 Task: Filter people with the keyword First name.
Action: Mouse moved to (454, 112)
Screenshot: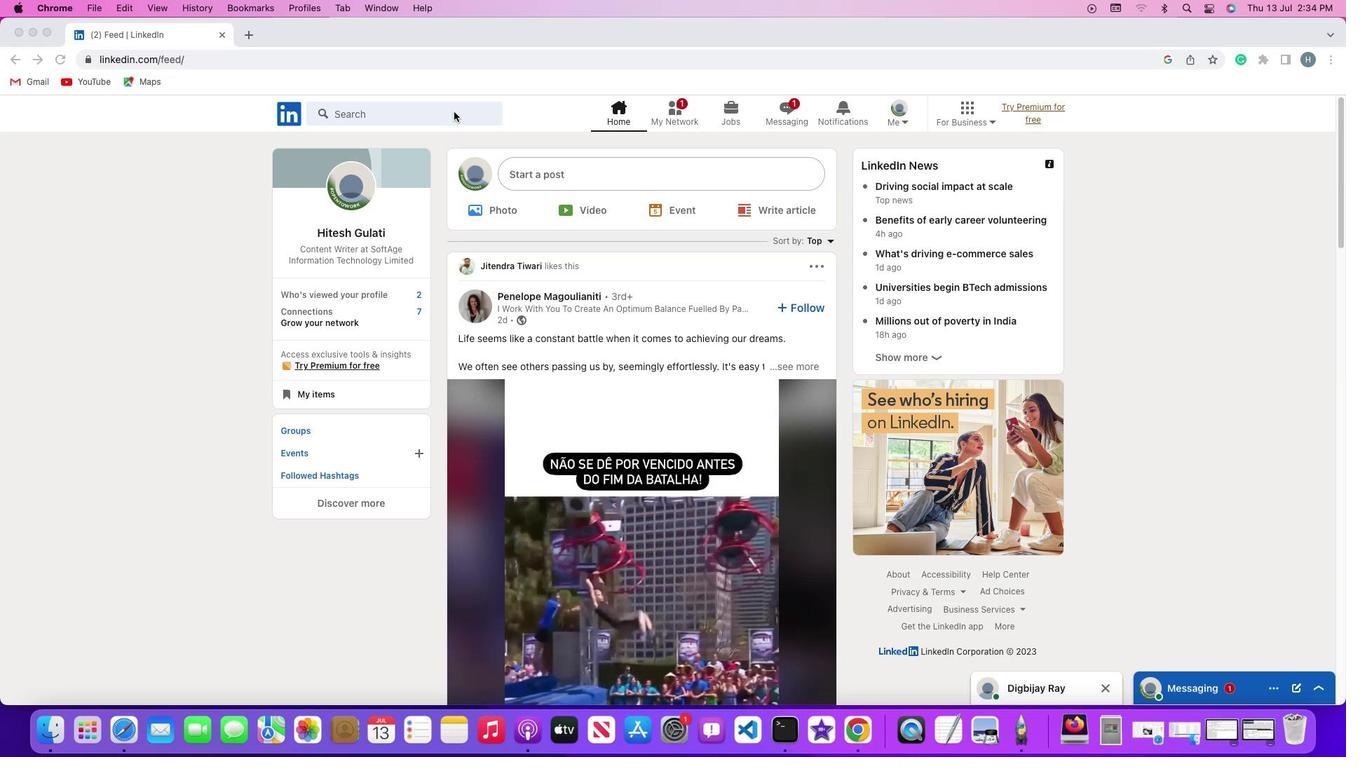 
Action: Mouse pressed left at (454, 112)
Screenshot: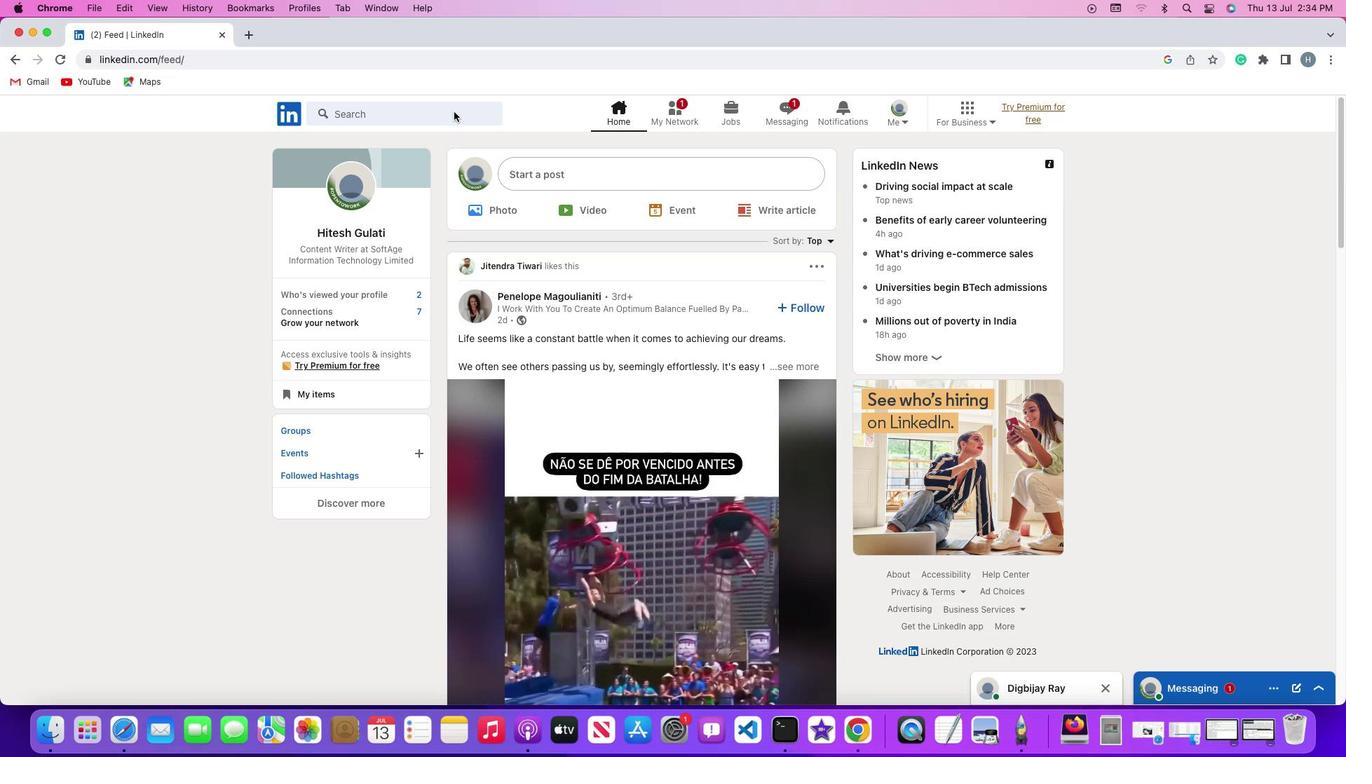 
Action: Mouse pressed left at (454, 112)
Screenshot: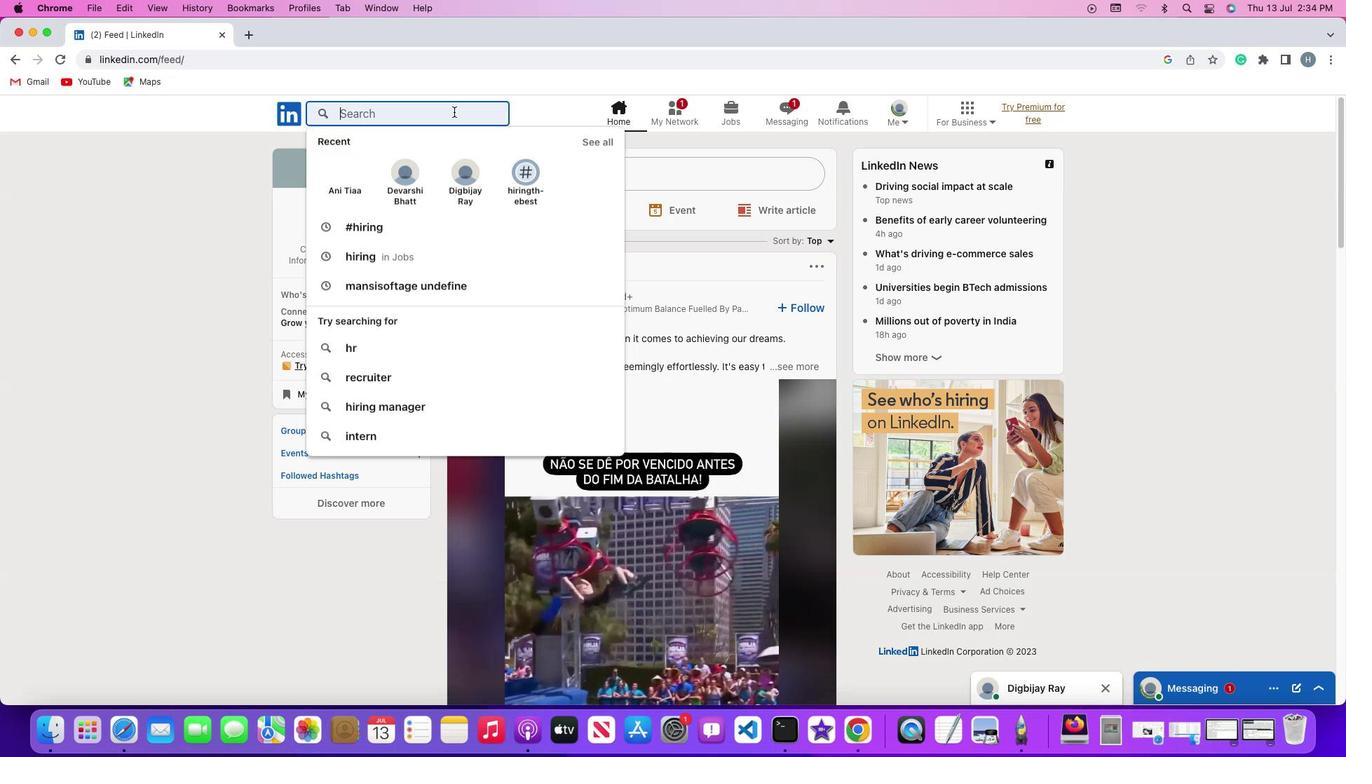 
Action: Key pressed Key.shift'#''h''i''r''i''n''g'Key.enter
Screenshot: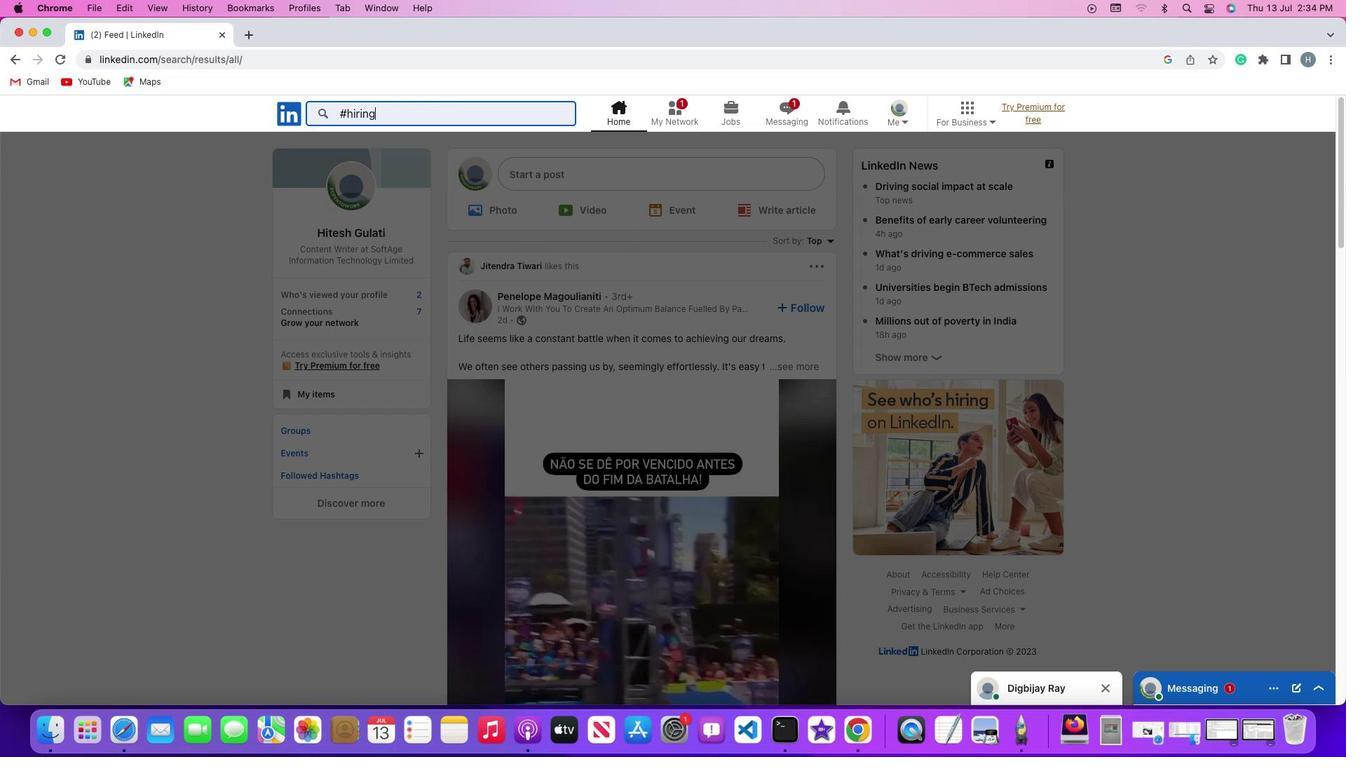 
Action: Mouse moved to (476, 150)
Screenshot: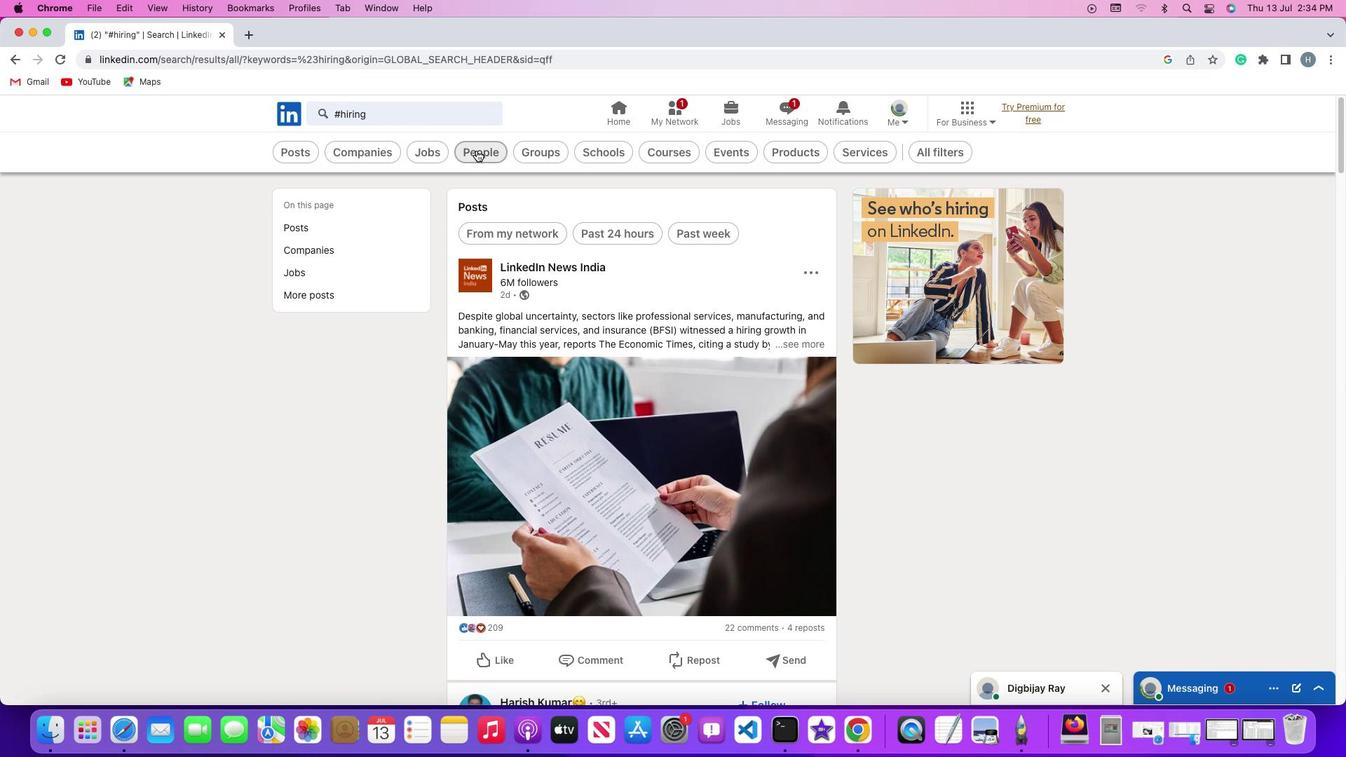 
Action: Mouse pressed left at (476, 150)
Screenshot: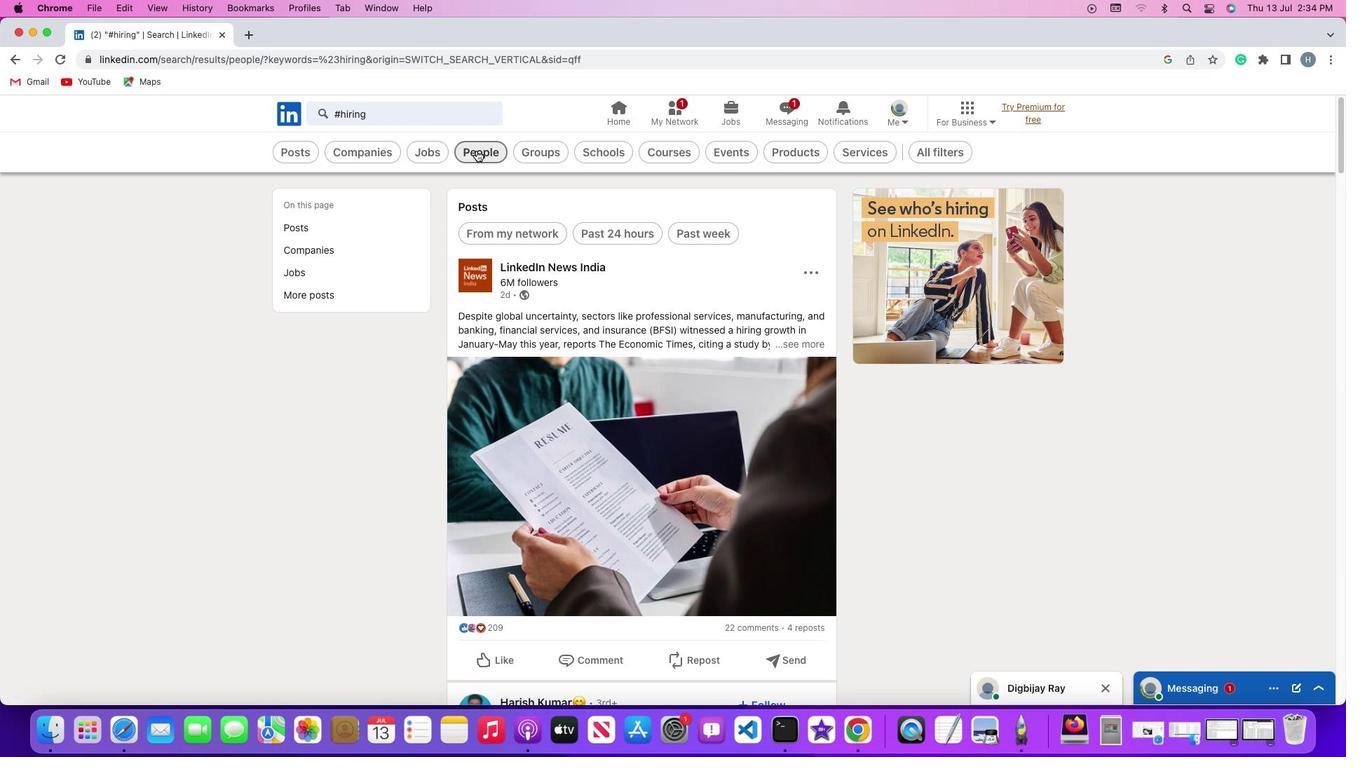 
Action: Mouse moved to (728, 148)
Screenshot: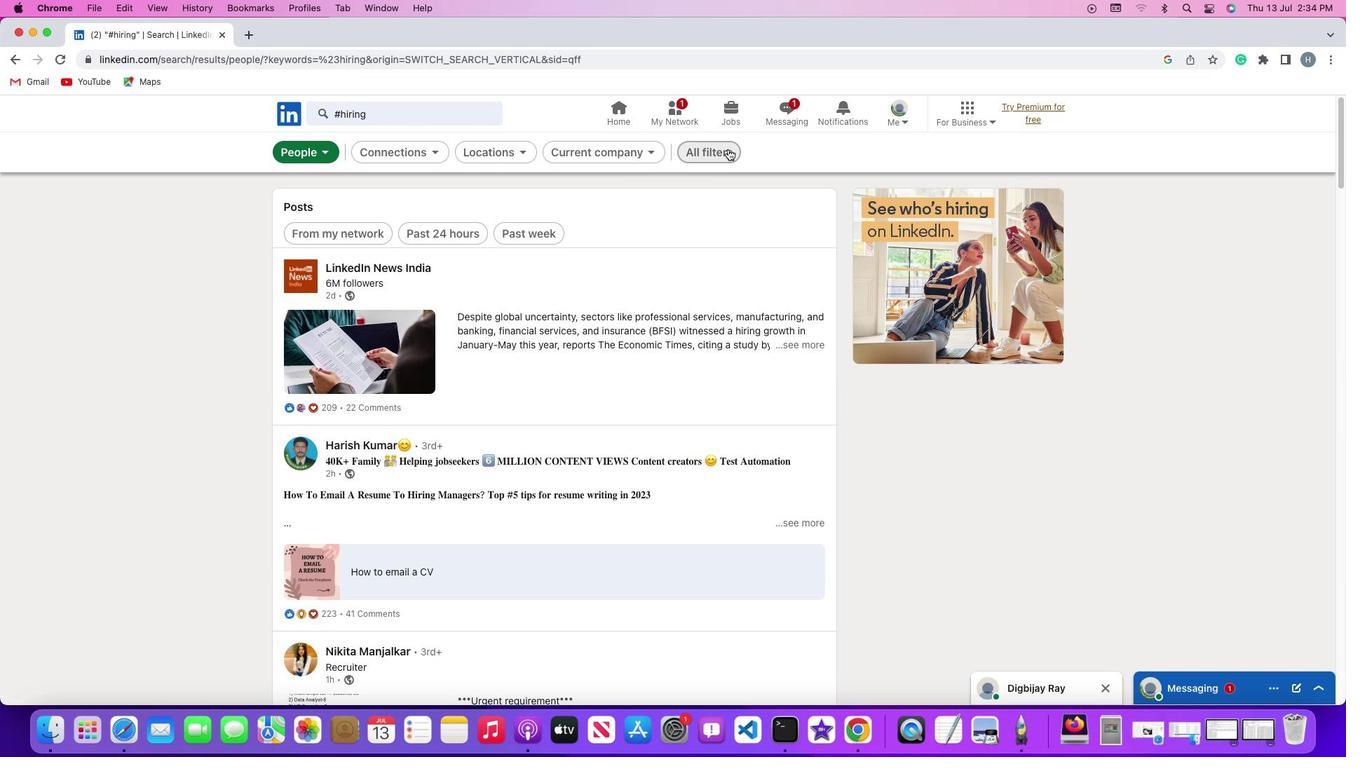 
Action: Mouse pressed left at (728, 148)
Screenshot: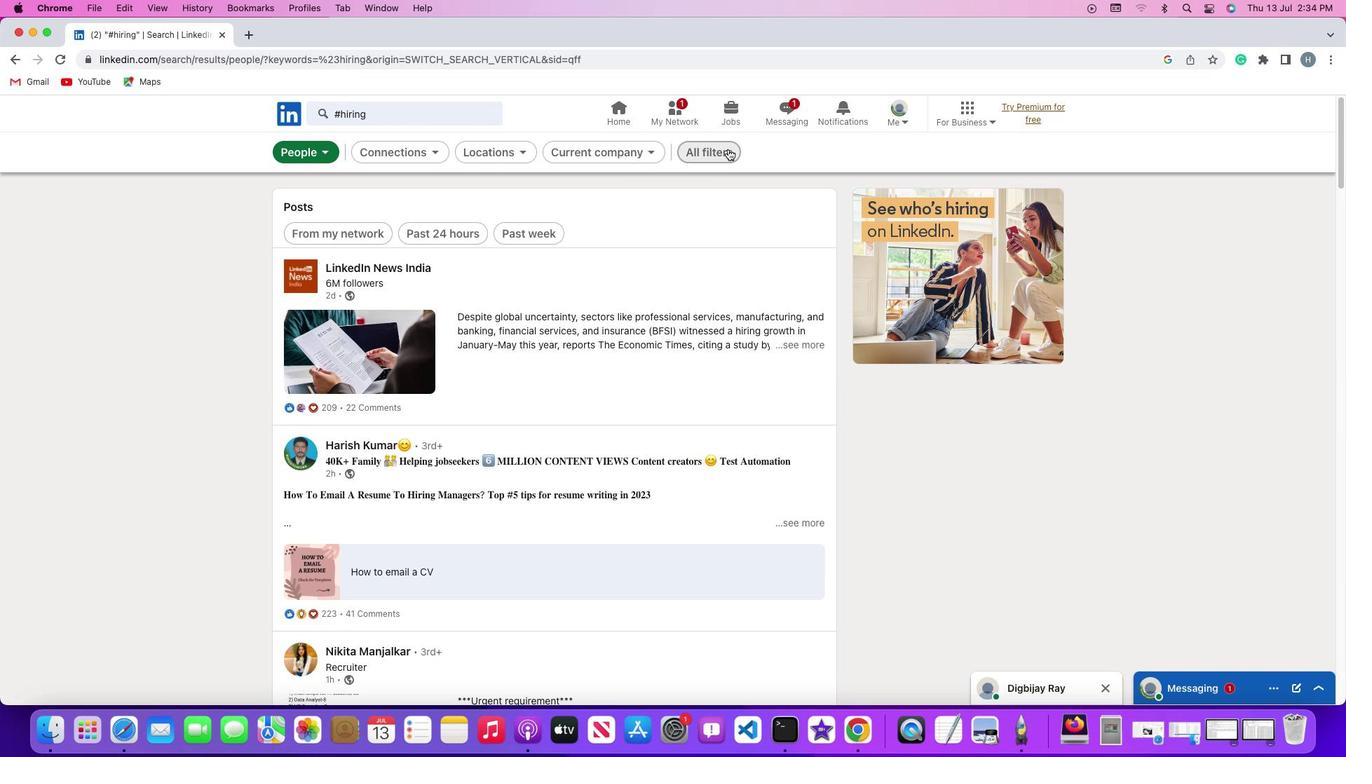 
Action: Mouse moved to (1112, 474)
Screenshot: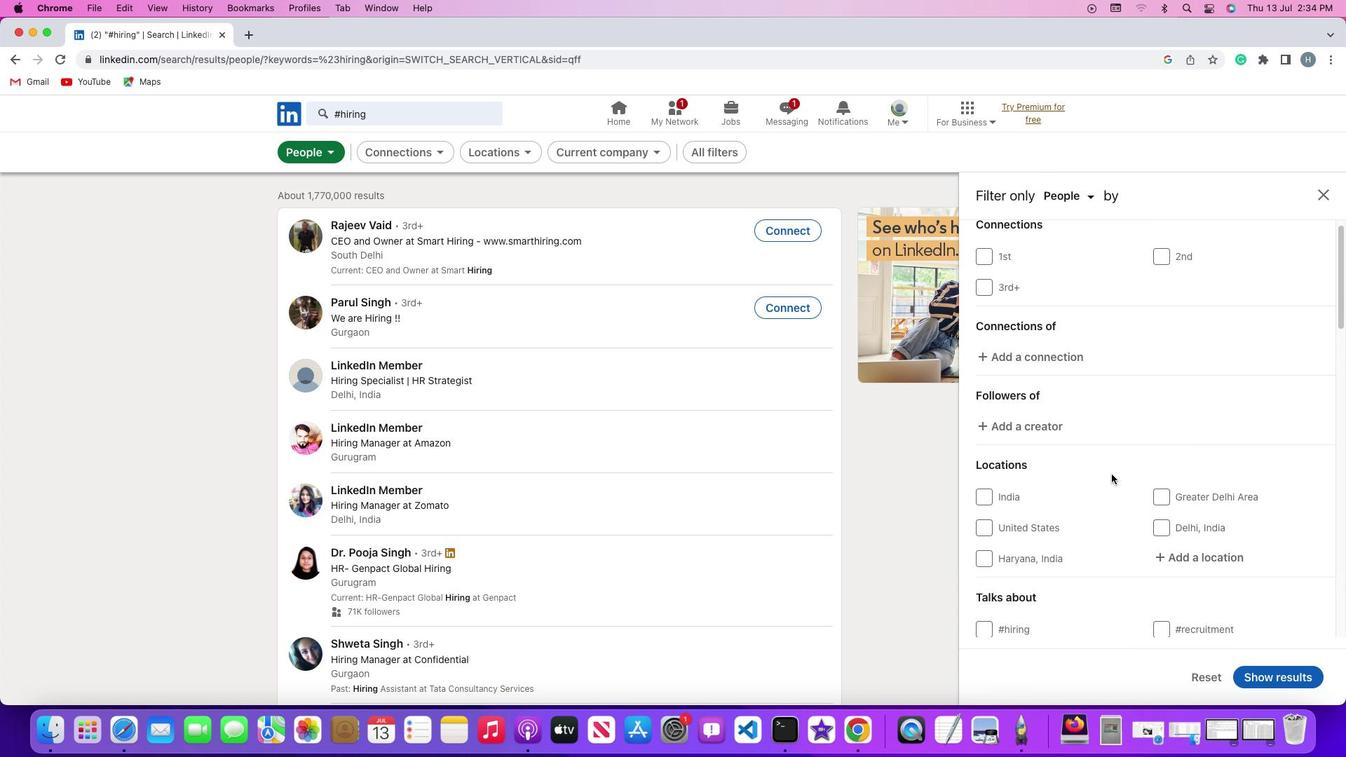 
Action: Mouse scrolled (1112, 474) with delta (0, 0)
Screenshot: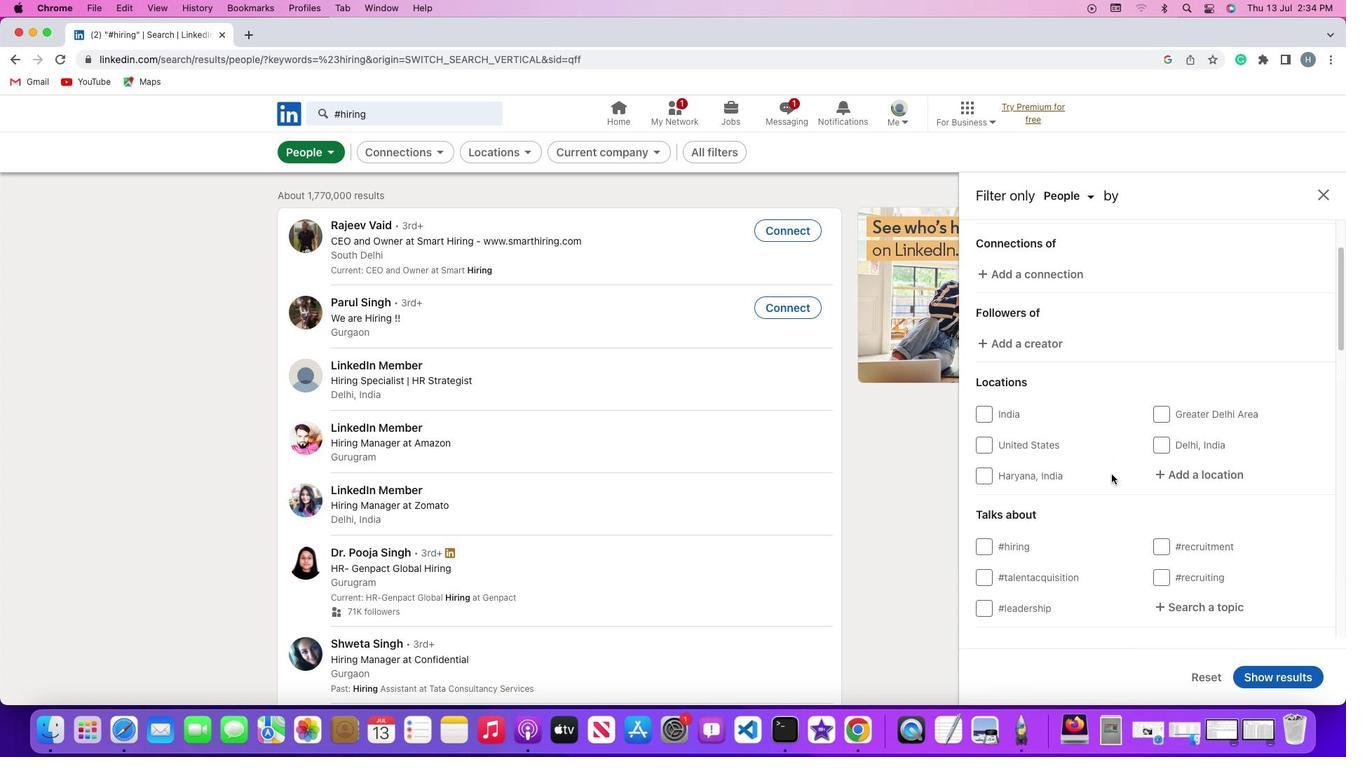 
Action: Mouse scrolled (1112, 474) with delta (0, 0)
Screenshot: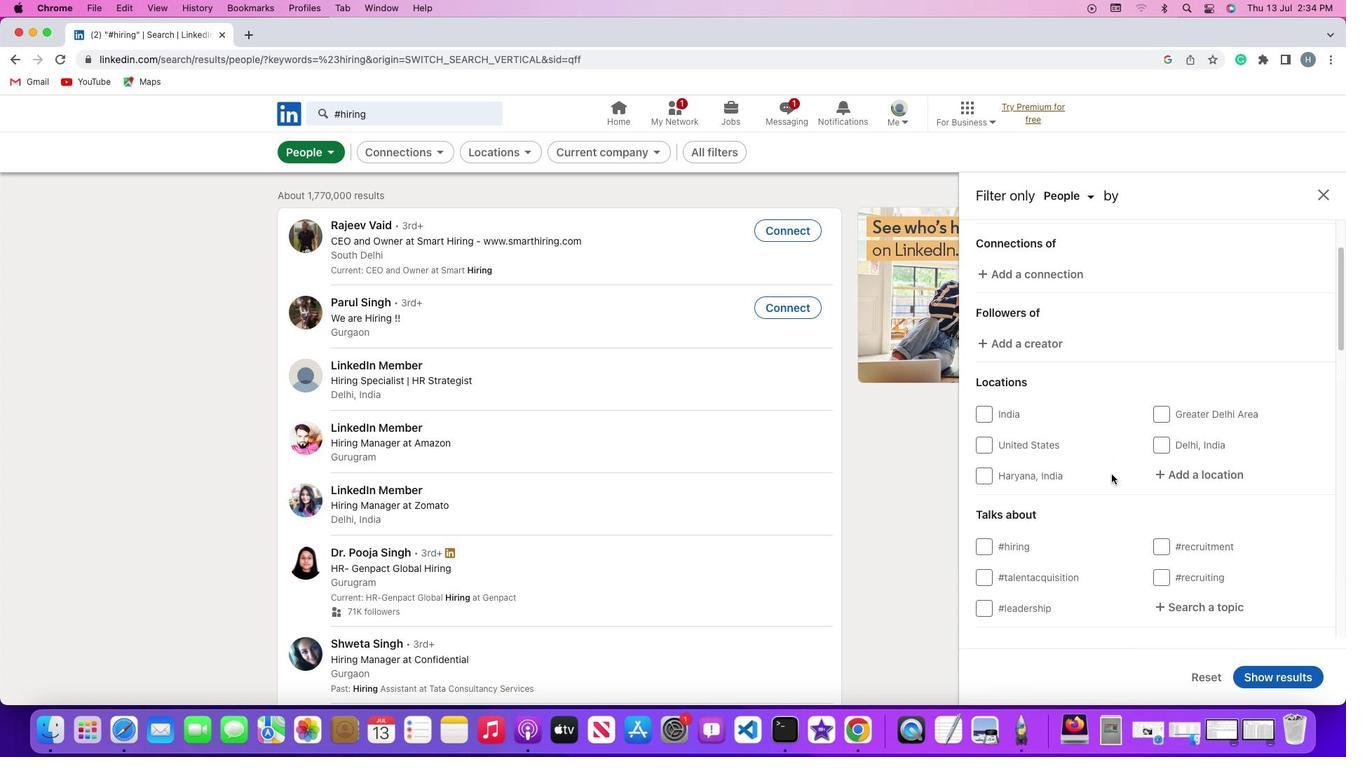 
Action: Mouse scrolled (1112, 474) with delta (0, -2)
Screenshot: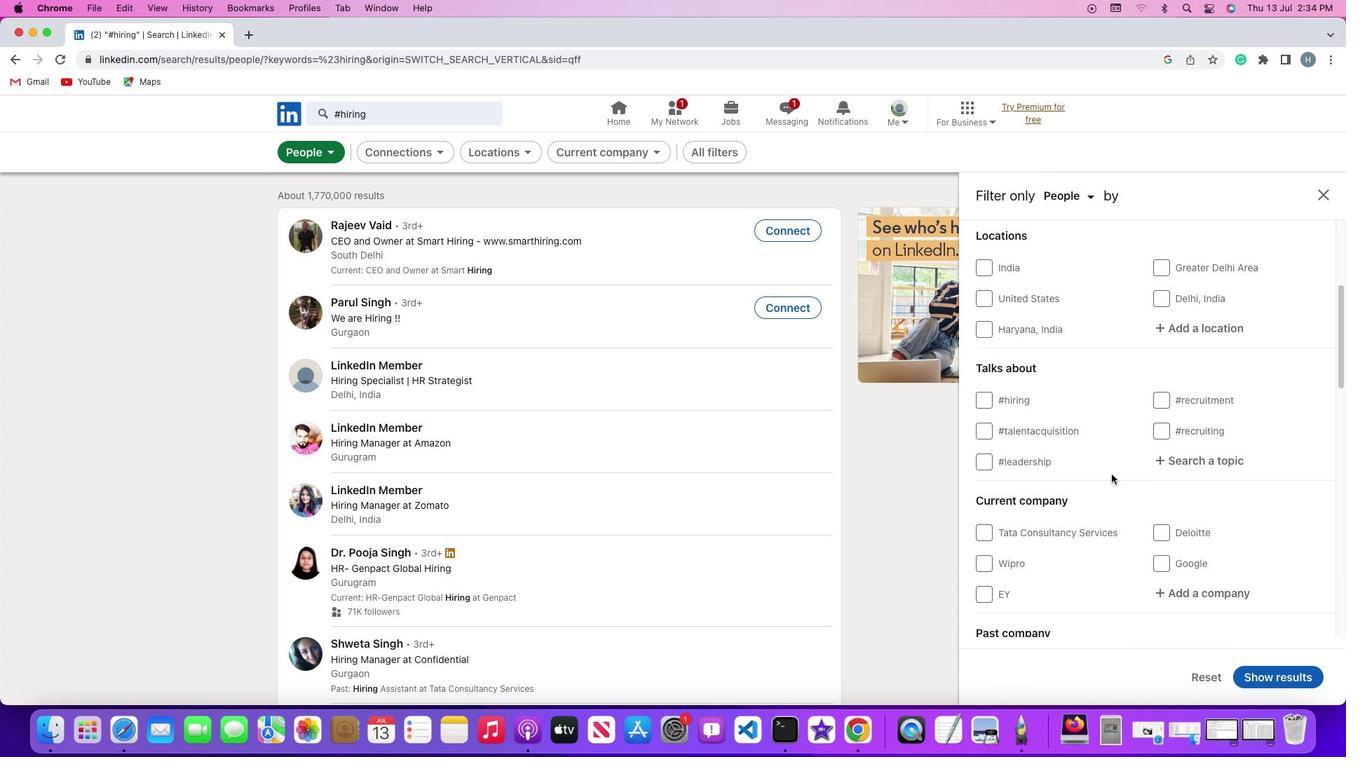
Action: Mouse scrolled (1112, 474) with delta (0, -3)
Screenshot: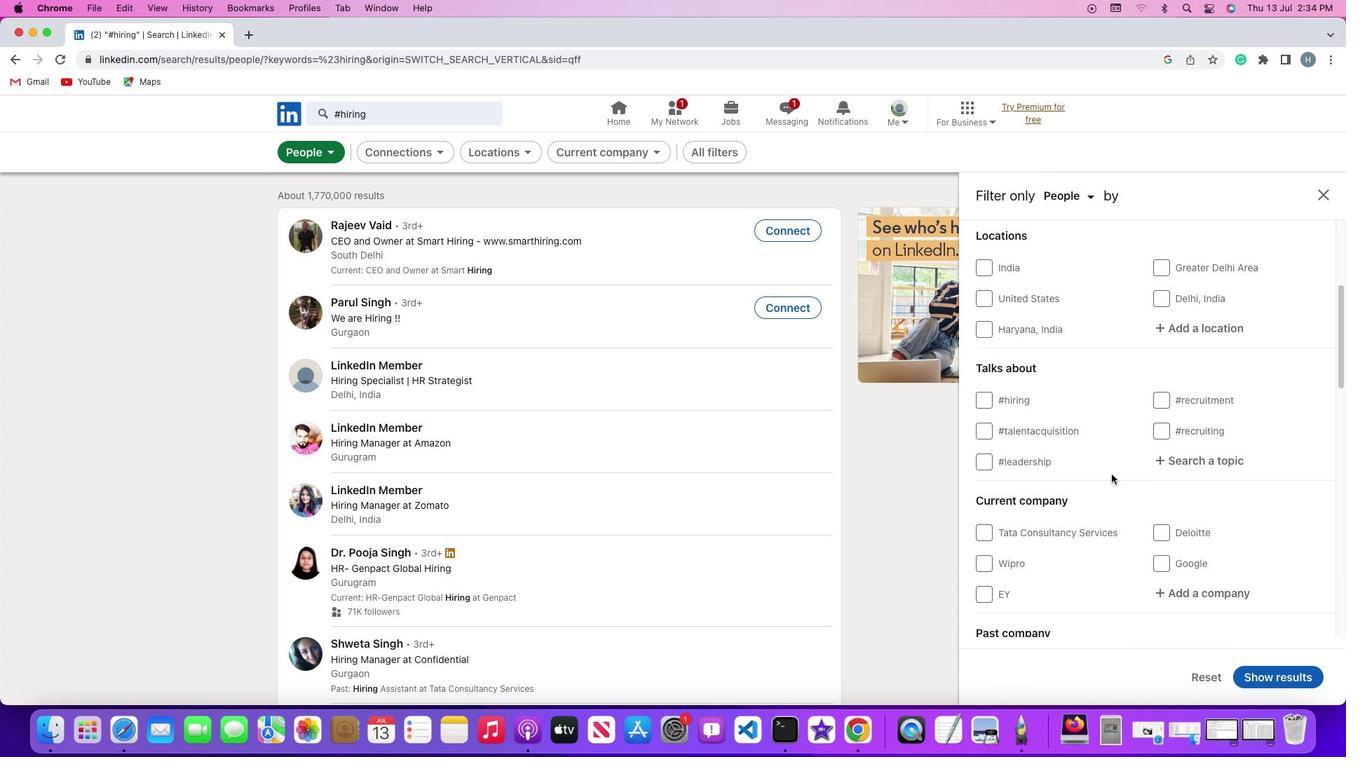 
Action: Mouse scrolled (1112, 474) with delta (0, -3)
Screenshot: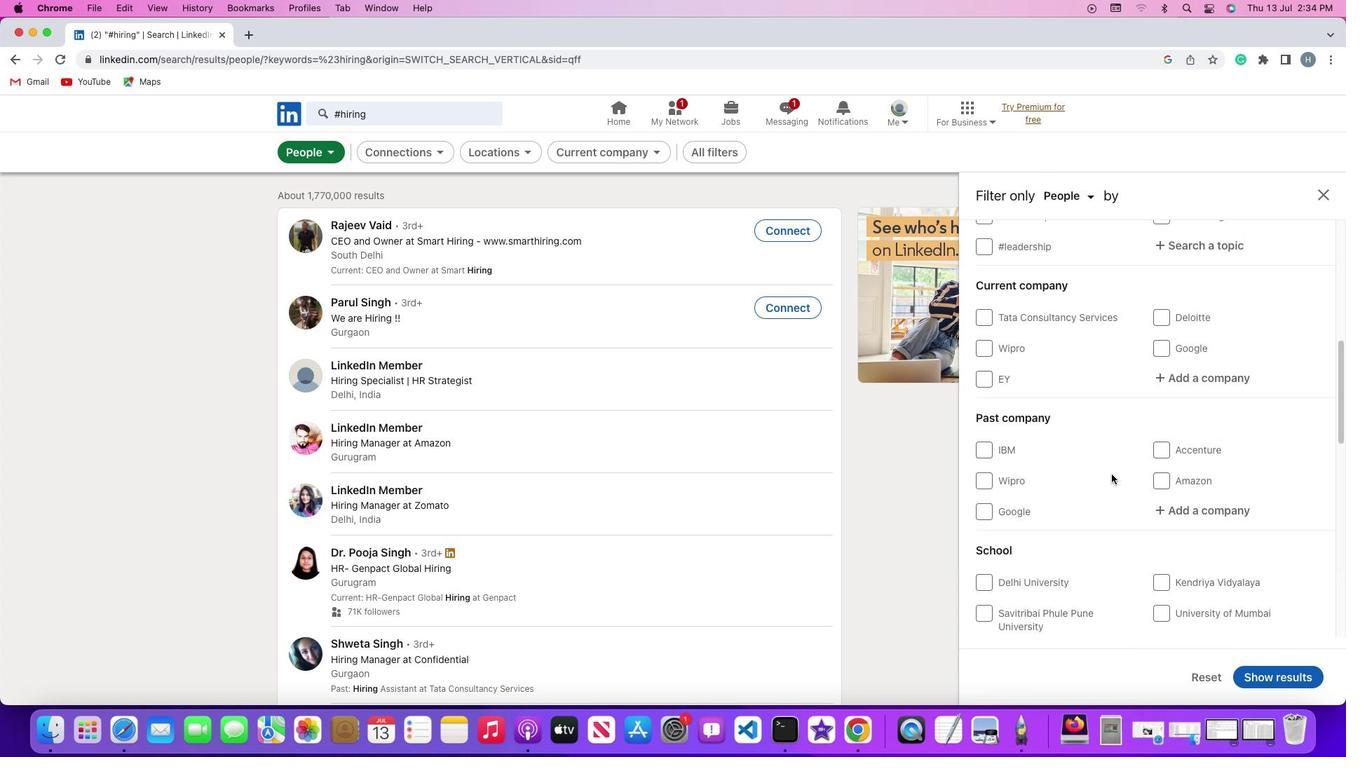 
Action: Mouse scrolled (1112, 474) with delta (0, 0)
Screenshot: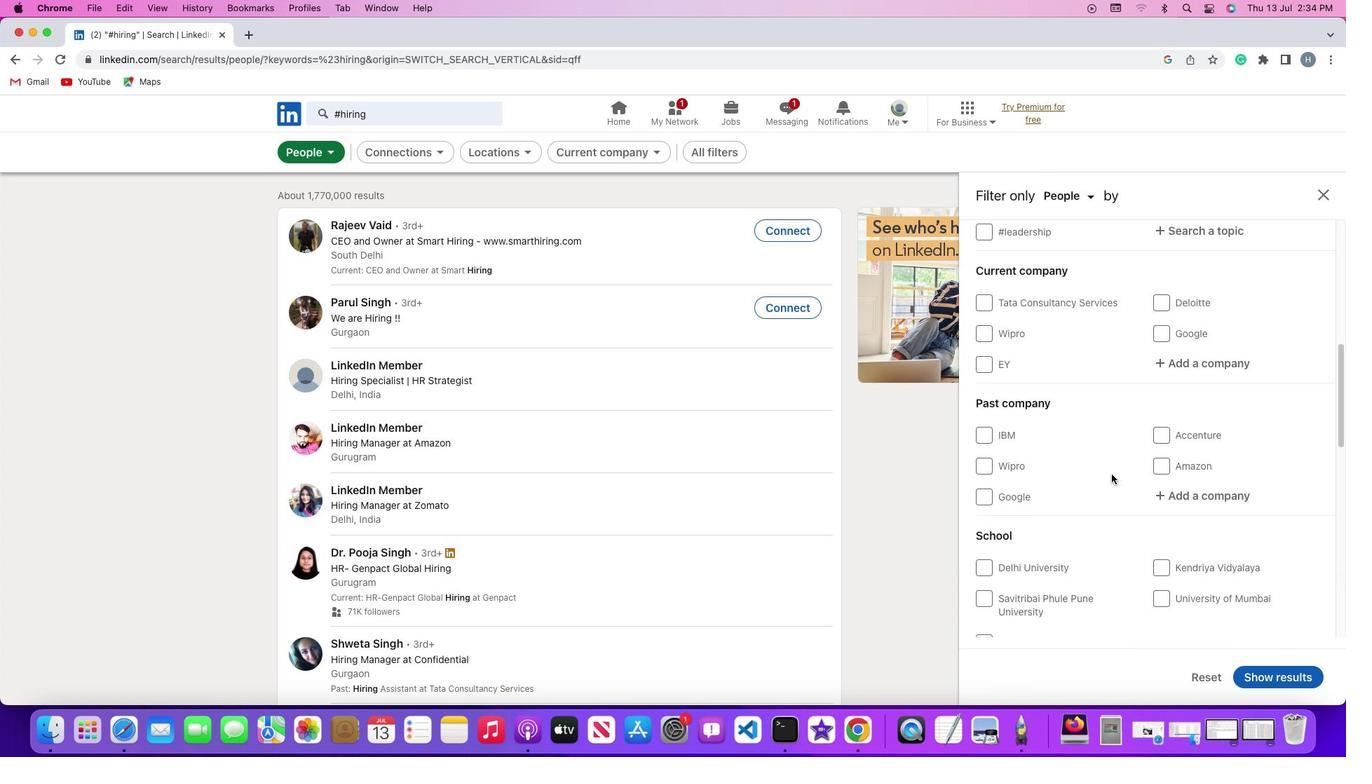 
Action: Mouse scrolled (1112, 474) with delta (0, 0)
Screenshot: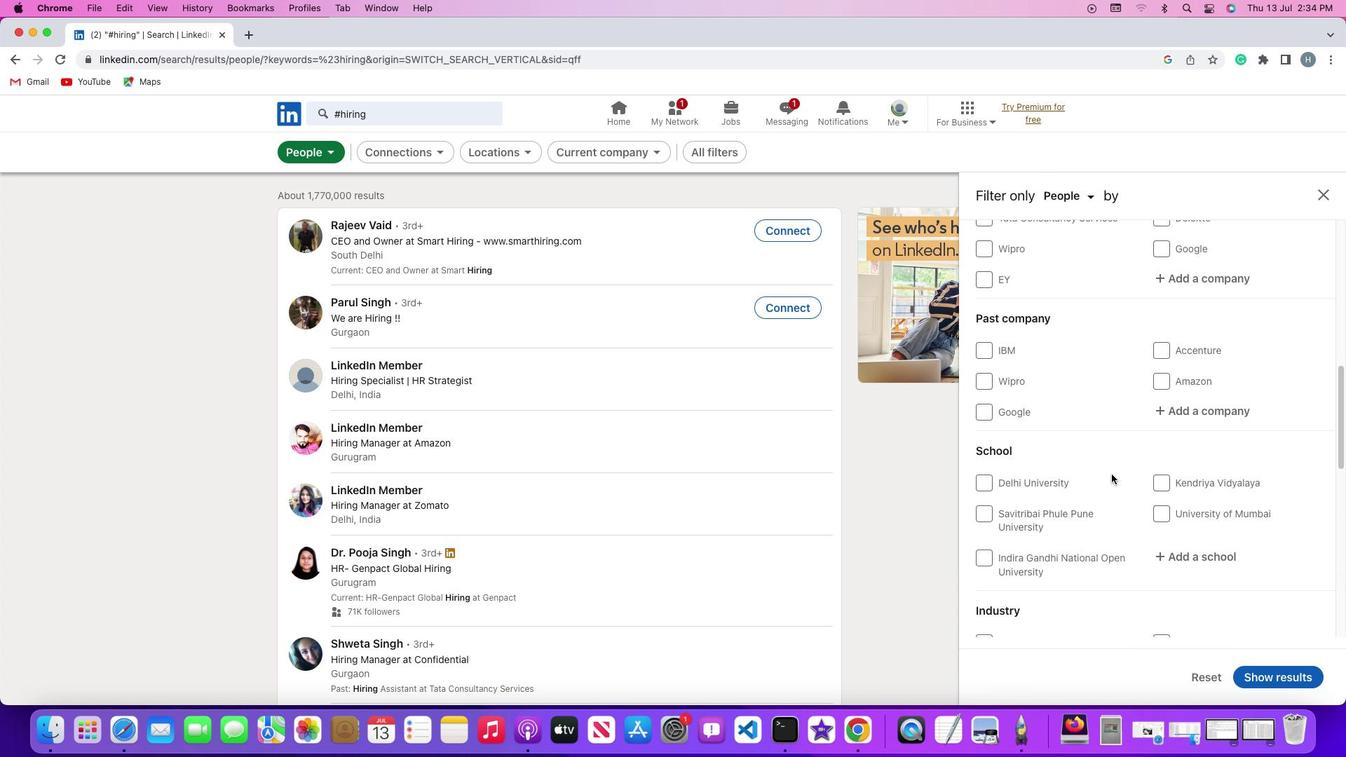 
Action: Mouse scrolled (1112, 474) with delta (0, -2)
Screenshot: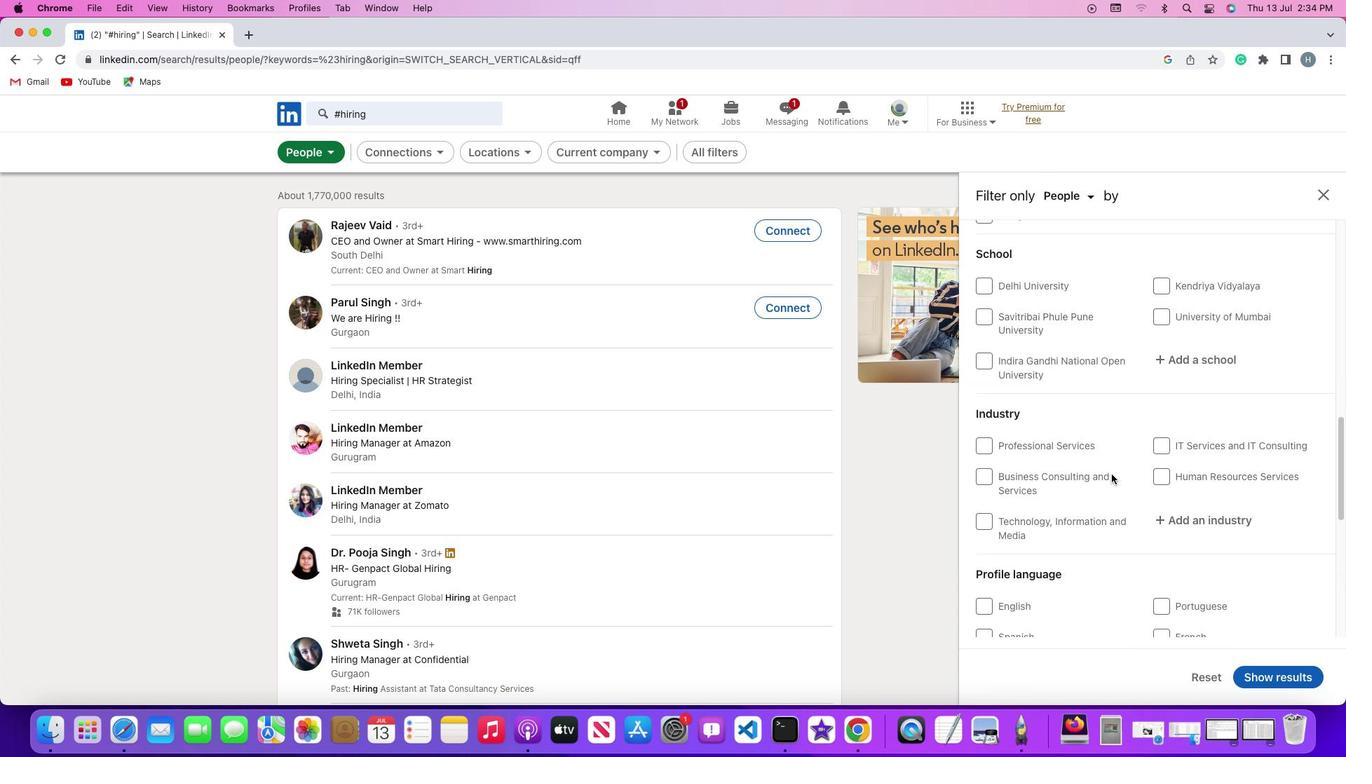 
Action: Mouse scrolled (1112, 474) with delta (0, -3)
Screenshot: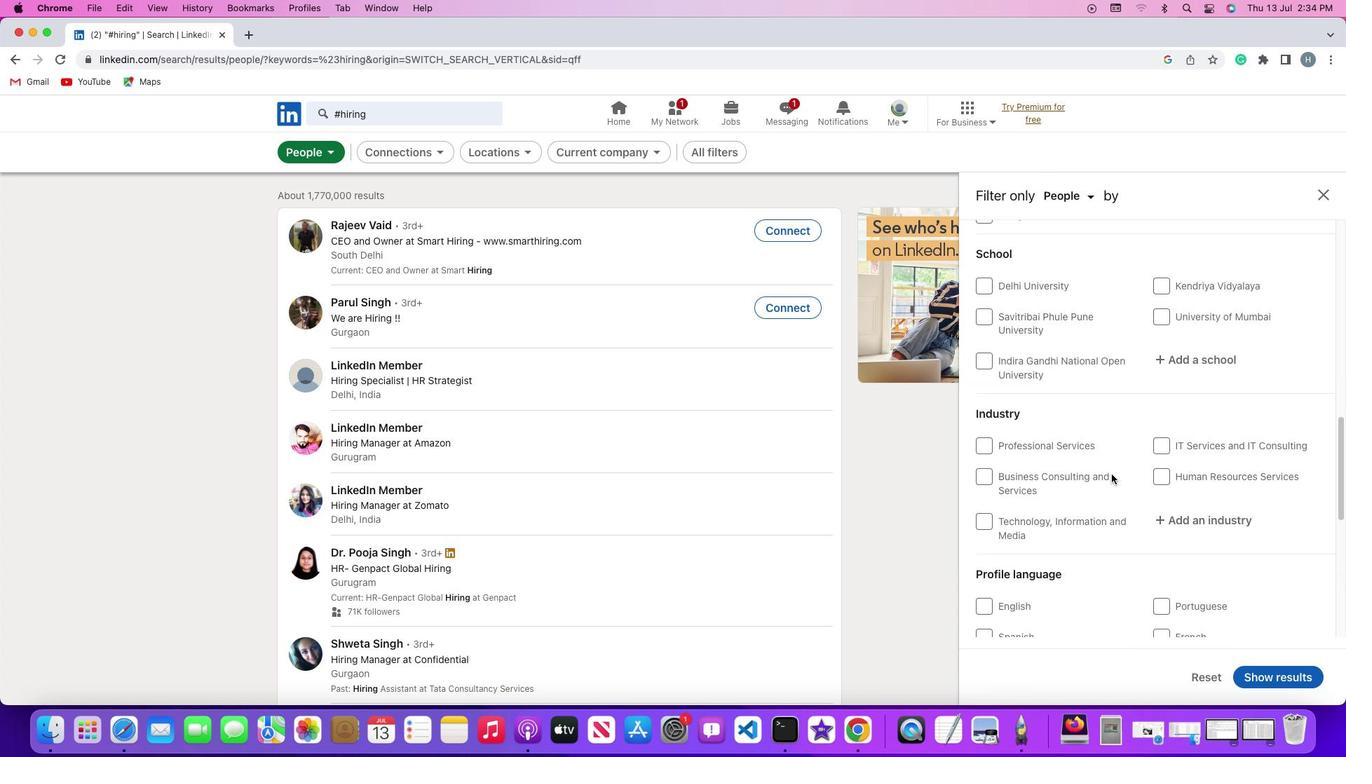 
Action: Mouse scrolled (1112, 474) with delta (0, -4)
Screenshot: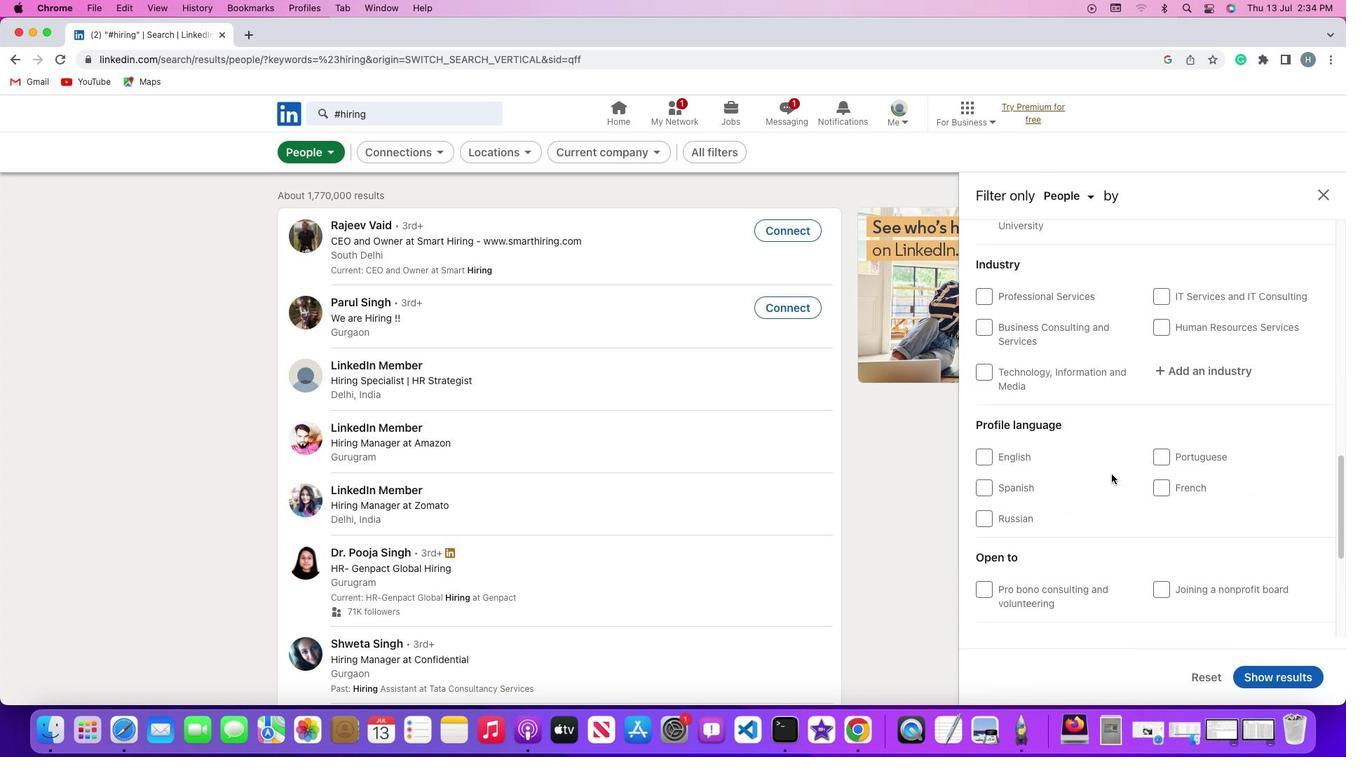 
Action: Mouse scrolled (1112, 474) with delta (0, 0)
Screenshot: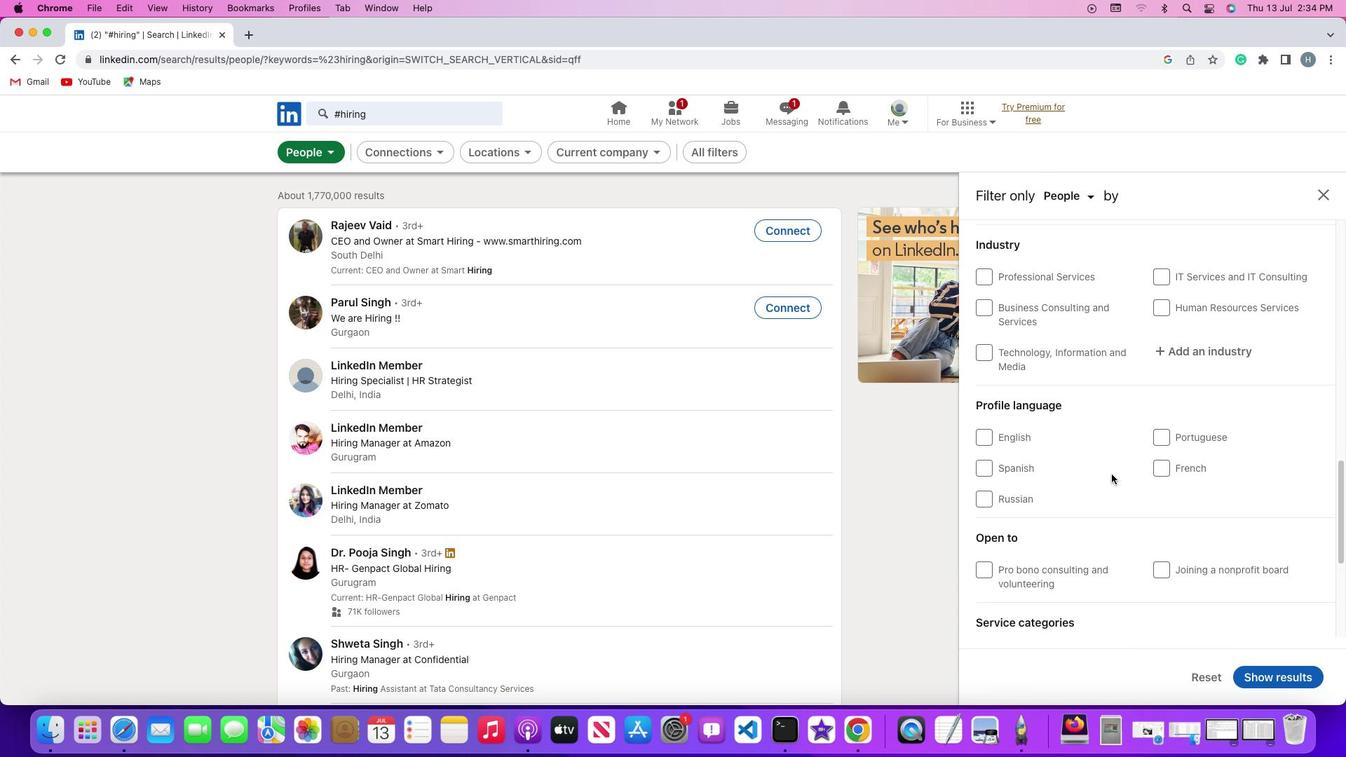 
Action: Mouse scrolled (1112, 474) with delta (0, 0)
Screenshot: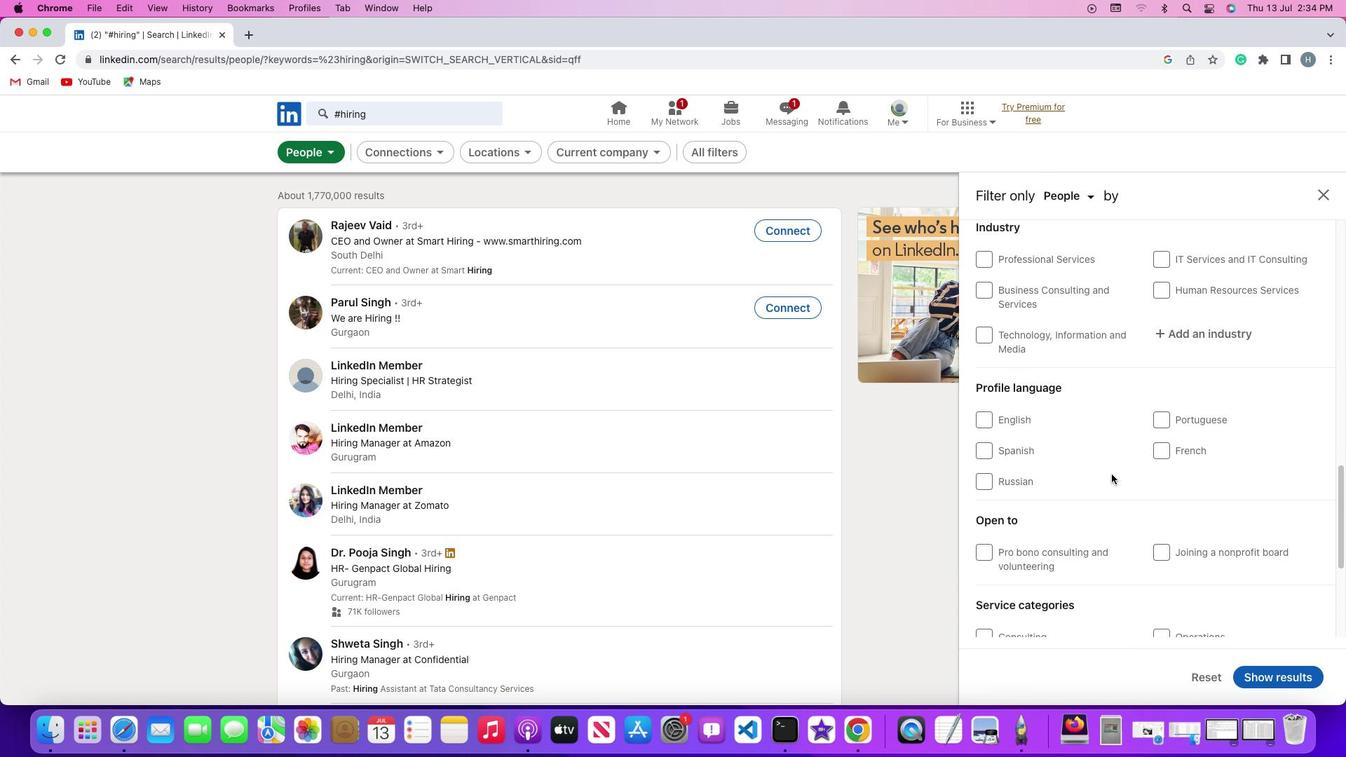 
Action: Mouse scrolled (1112, 474) with delta (0, -2)
Screenshot: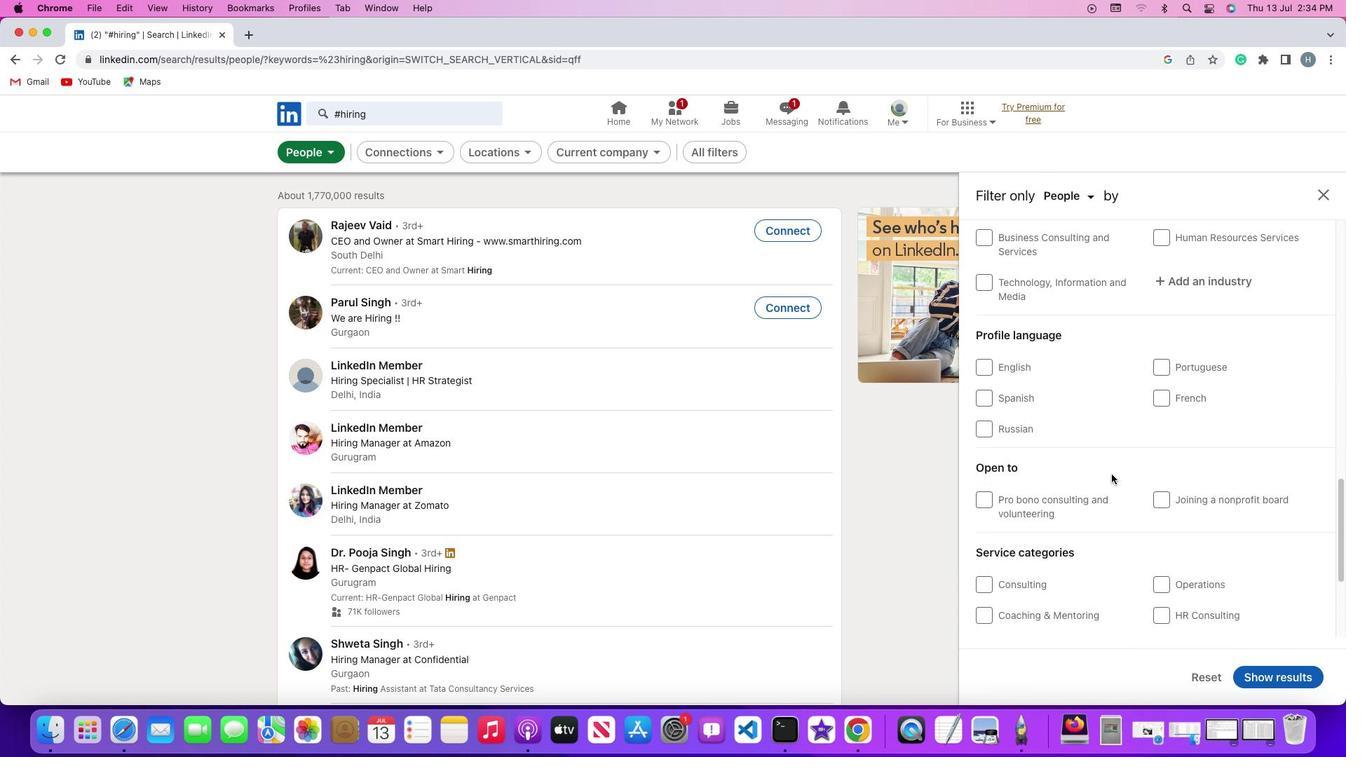 
Action: Mouse scrolled (1112, 474) with delta (0, -2)
Screenshot: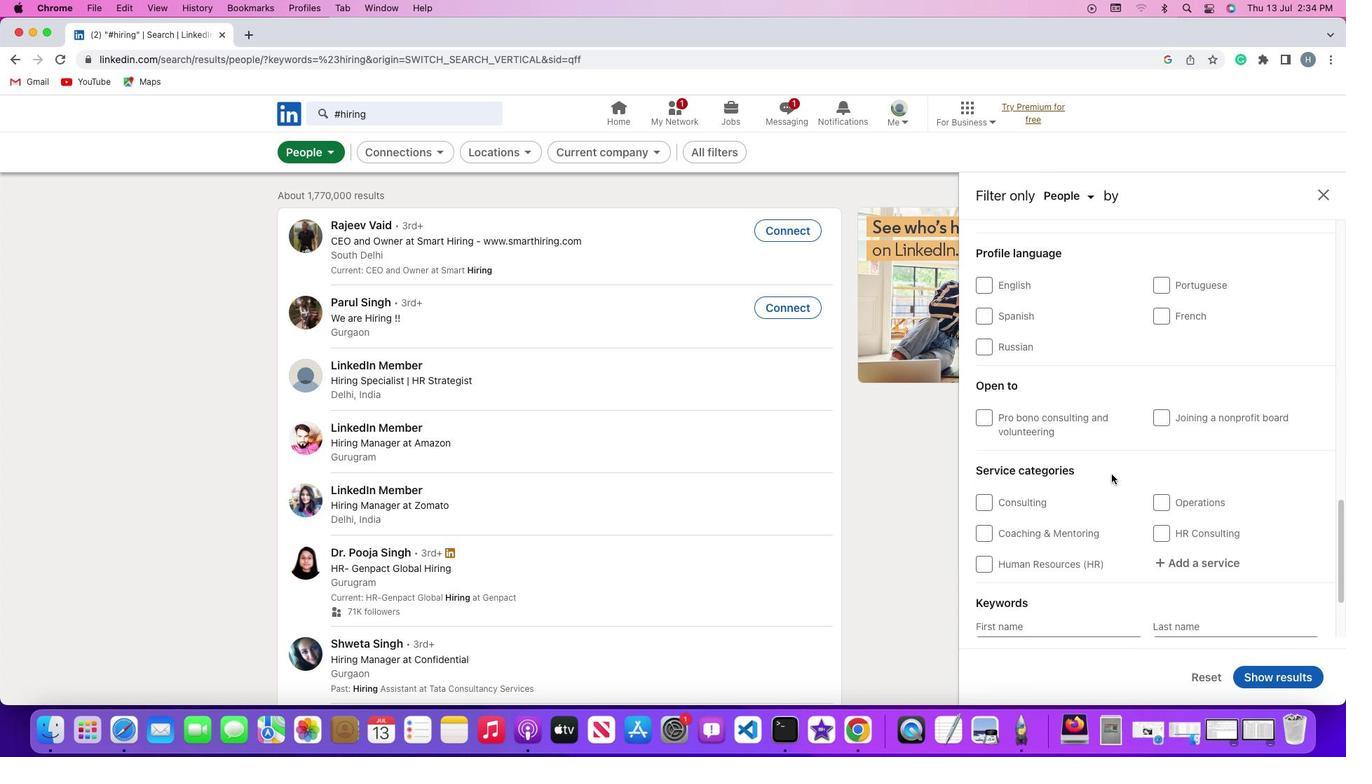 
Action: Mouse scrolled (1112, 474) with delta (0, 0)
Screenshot: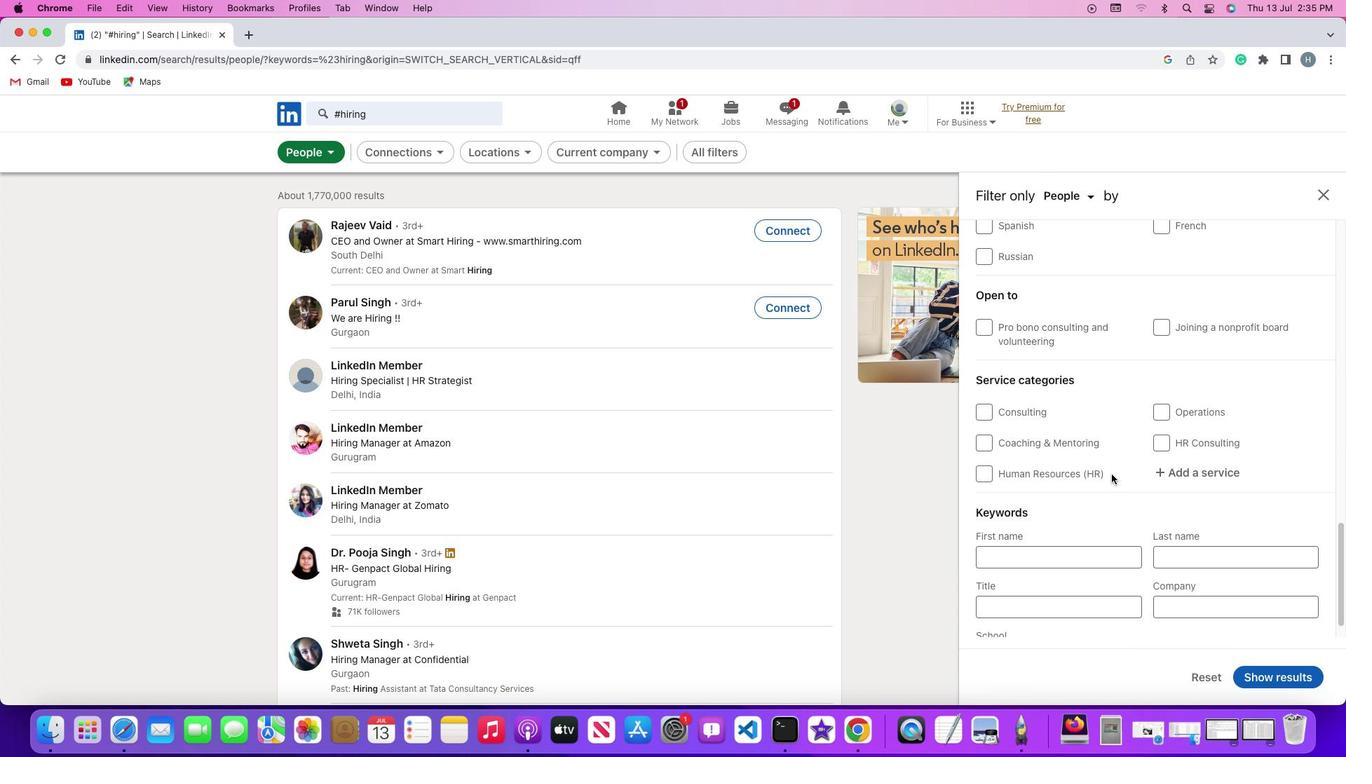 
Action: Mouse scrolled (1112, 474) with delta (0, 0)
Screenshot: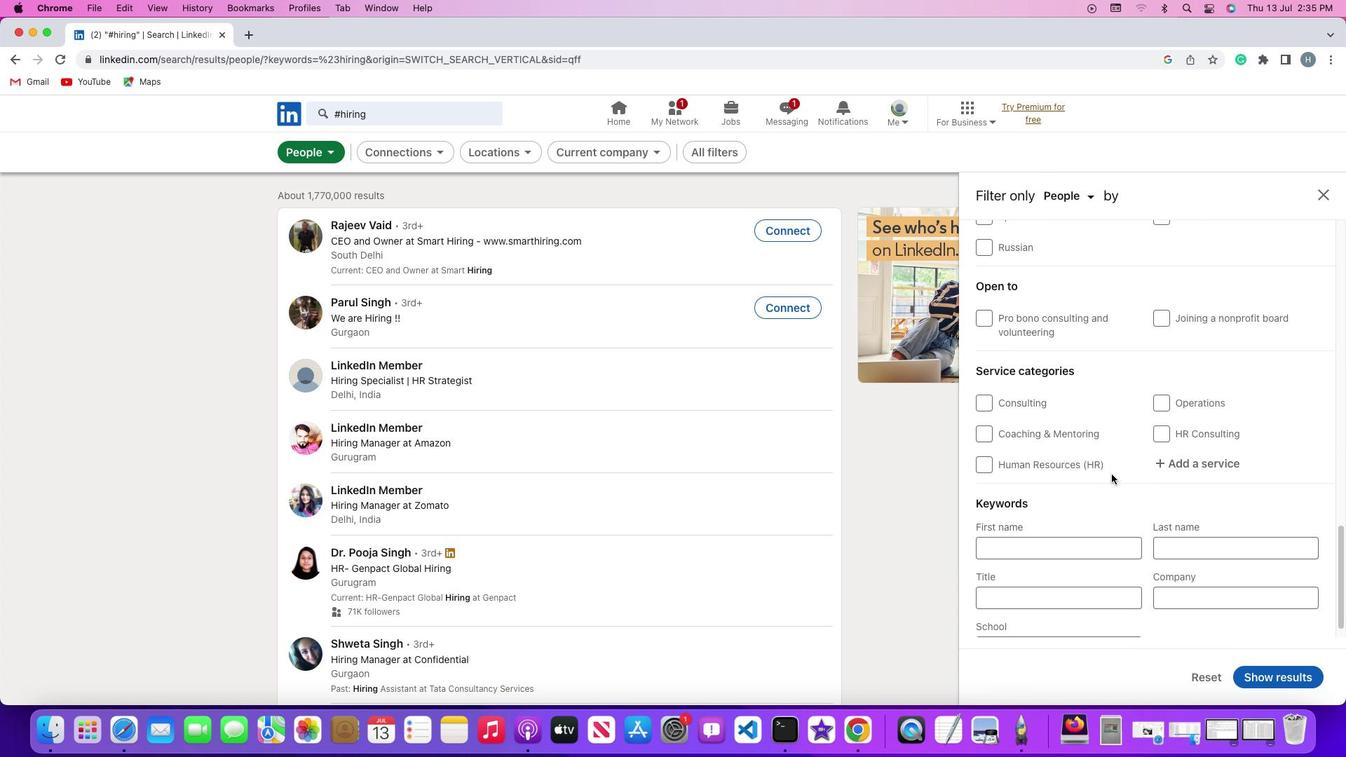 
Action: Mouse scrolled (1112, 474) with delta (0, -1)
Screenshot: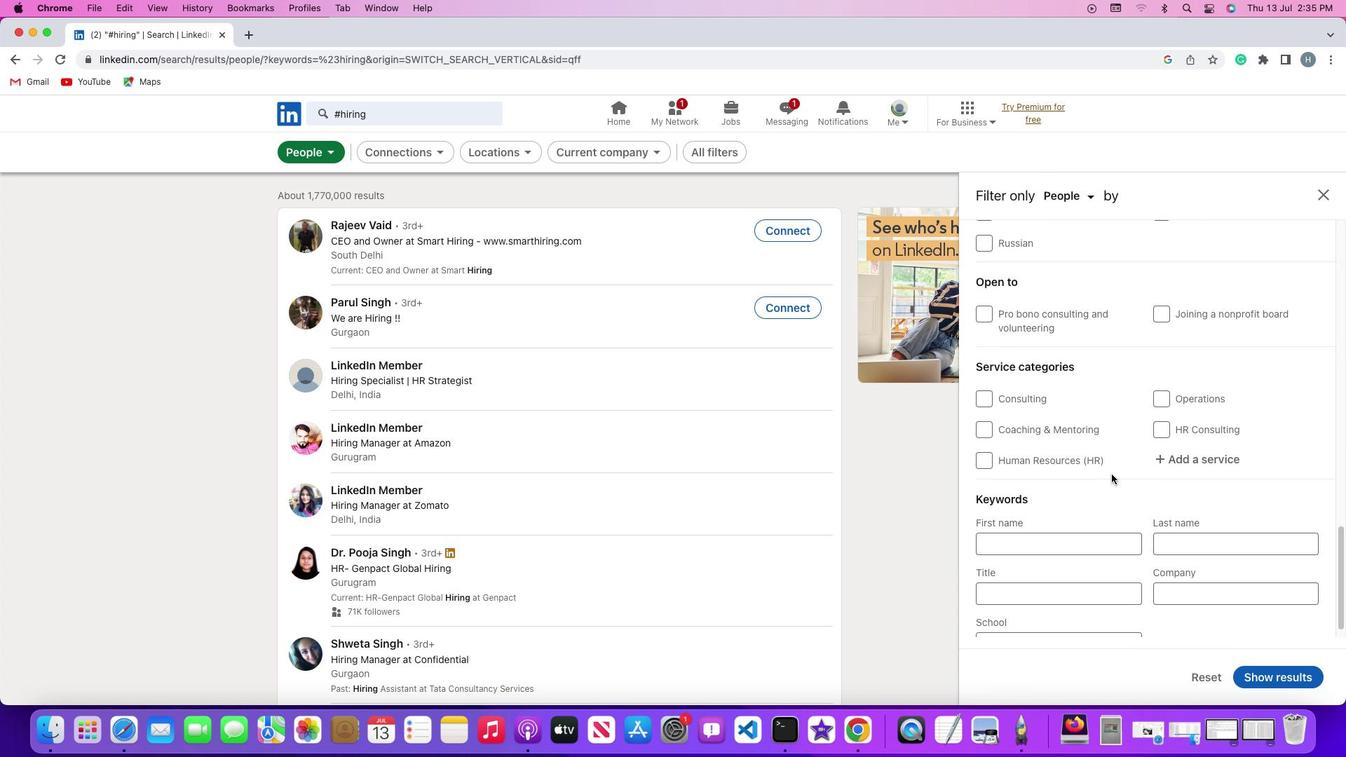
Action: Mouse scrolled (1112, 474) with delta (0, -2)
Screenshot: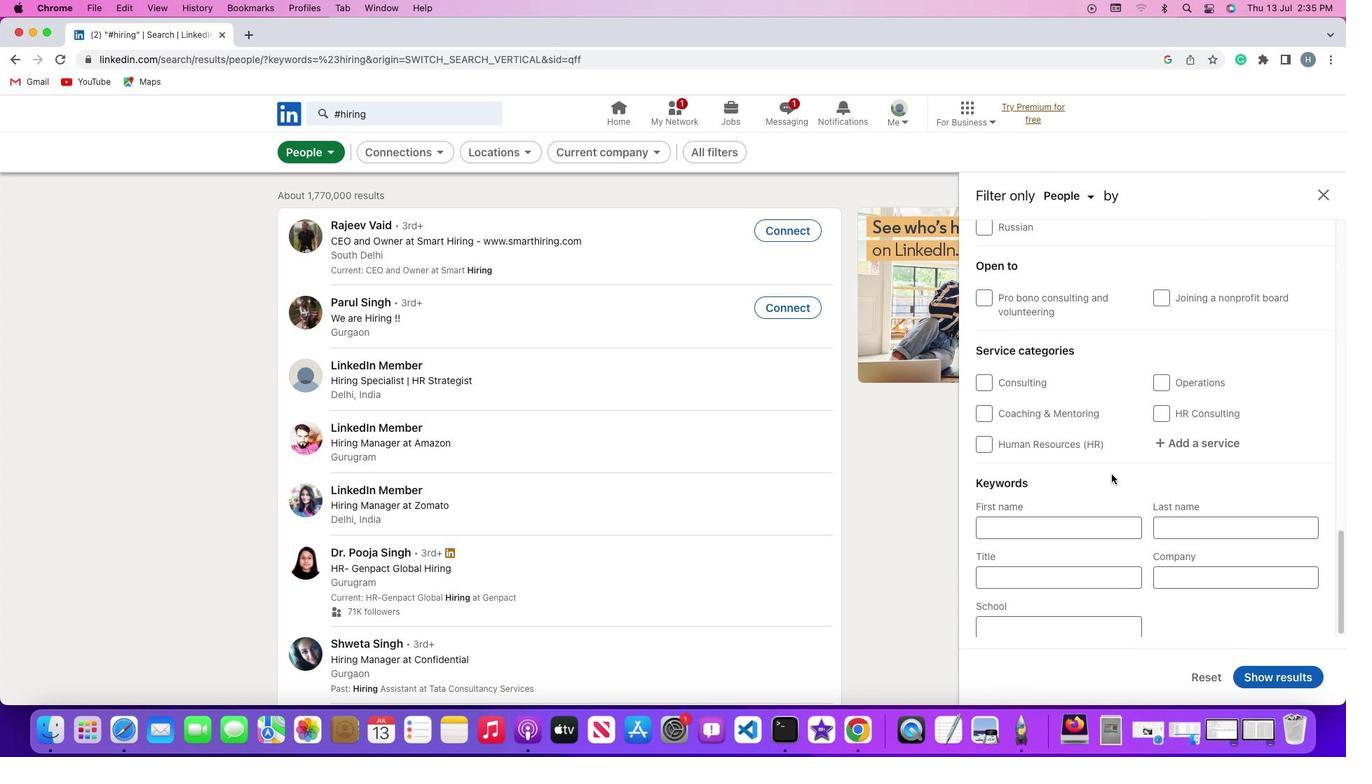 
Action: Mouse moved to (1072, 529)
Screenshot: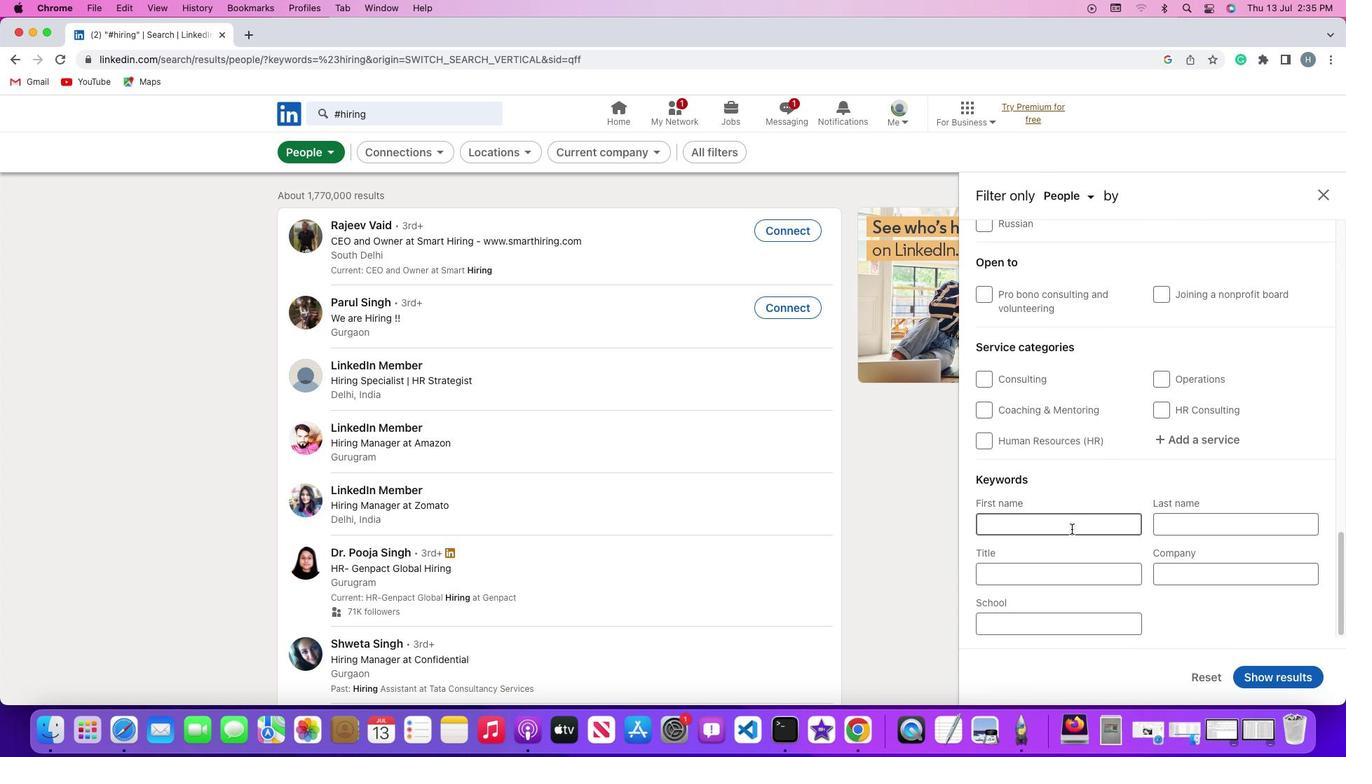 
Action: Mouse pressed left at (1072, 529)
Screenshot: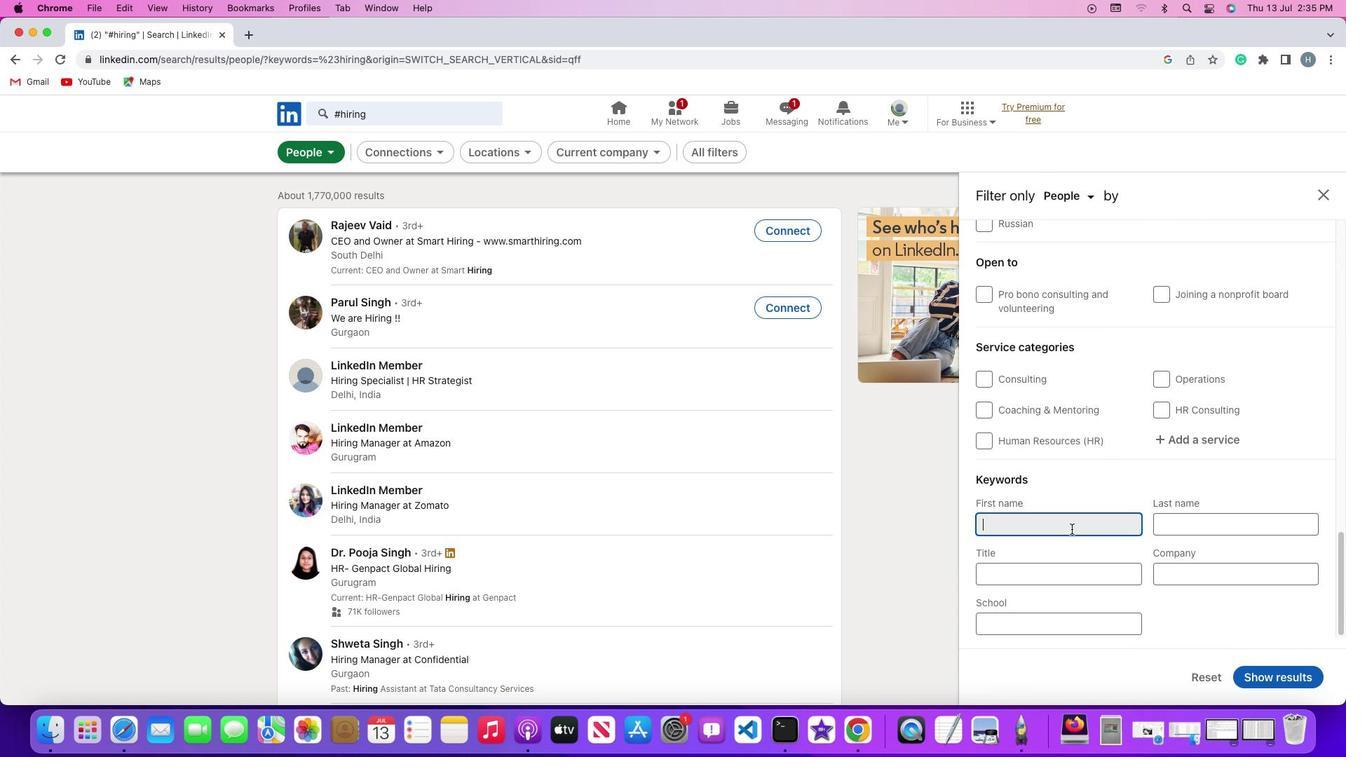 
Action: Mouse moved to (1071, 529)
Screenshot: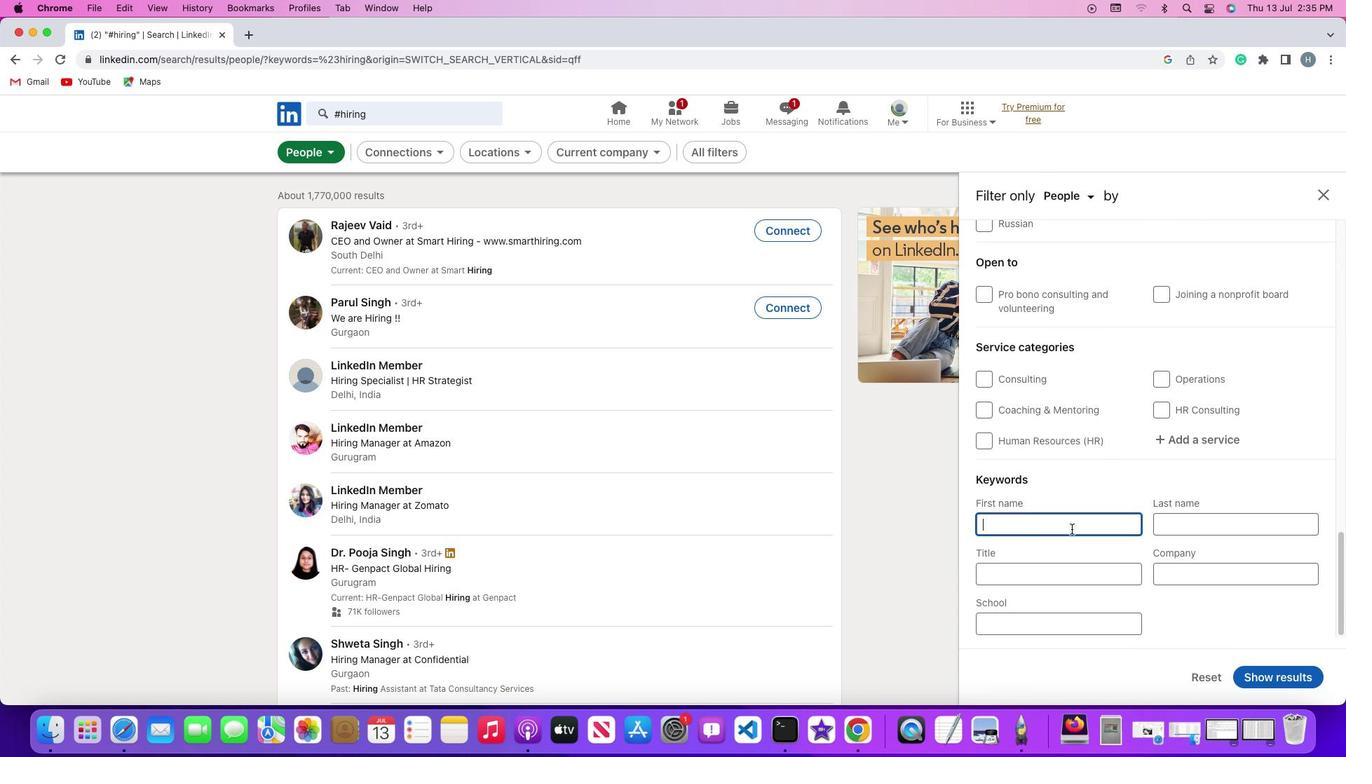 
Action: Key pressed Key.shift'N''i''k''h''i''l'
Screenshot: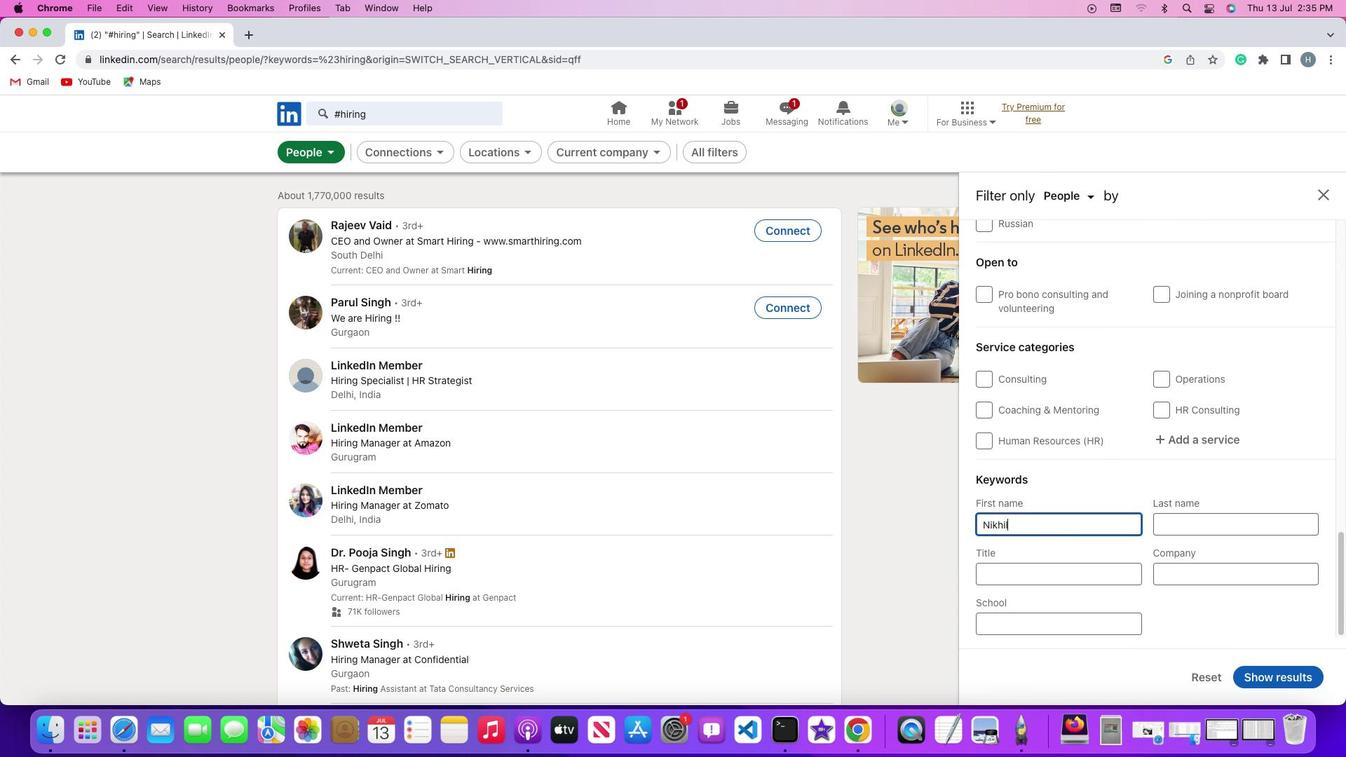
Action: Mouse moved to (1253, 674)
Screenshot: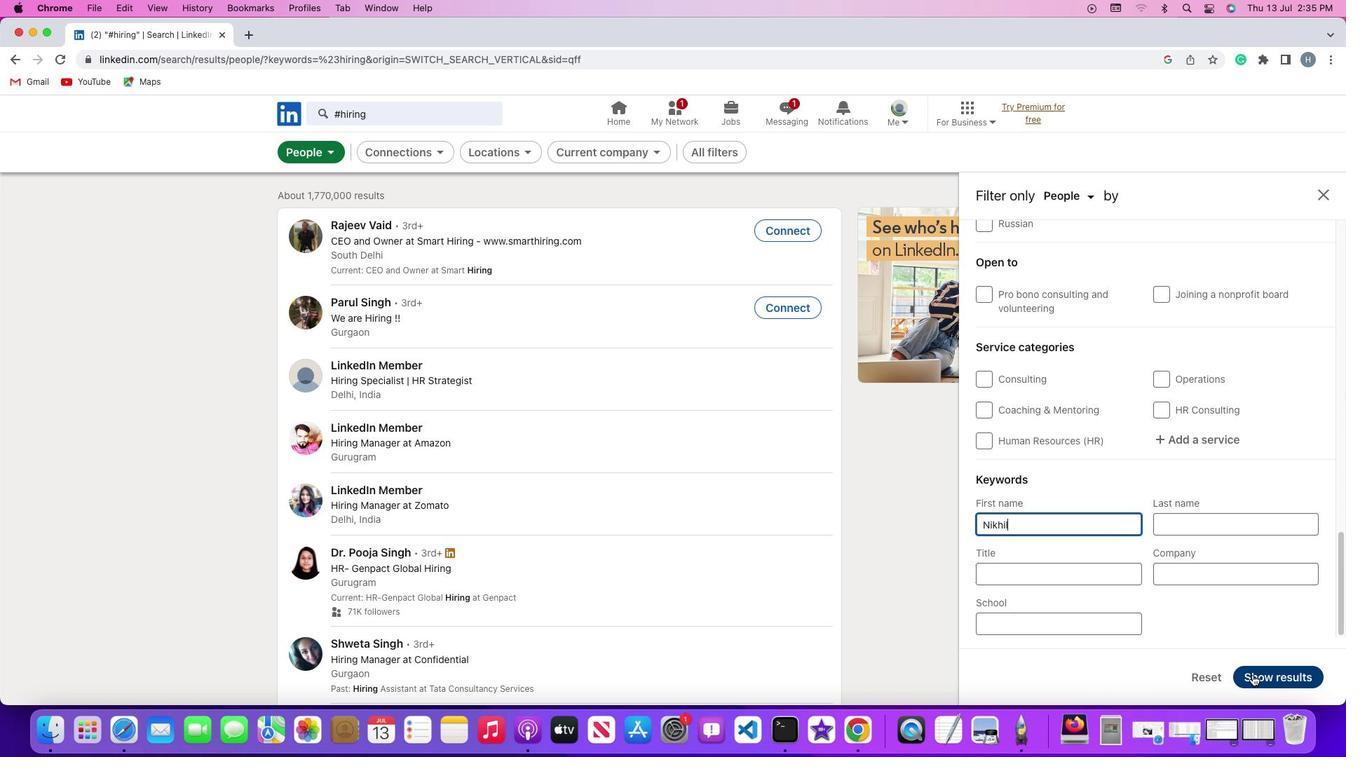 
Action: Mouse pressed left at (1253, 674)
Screenshot: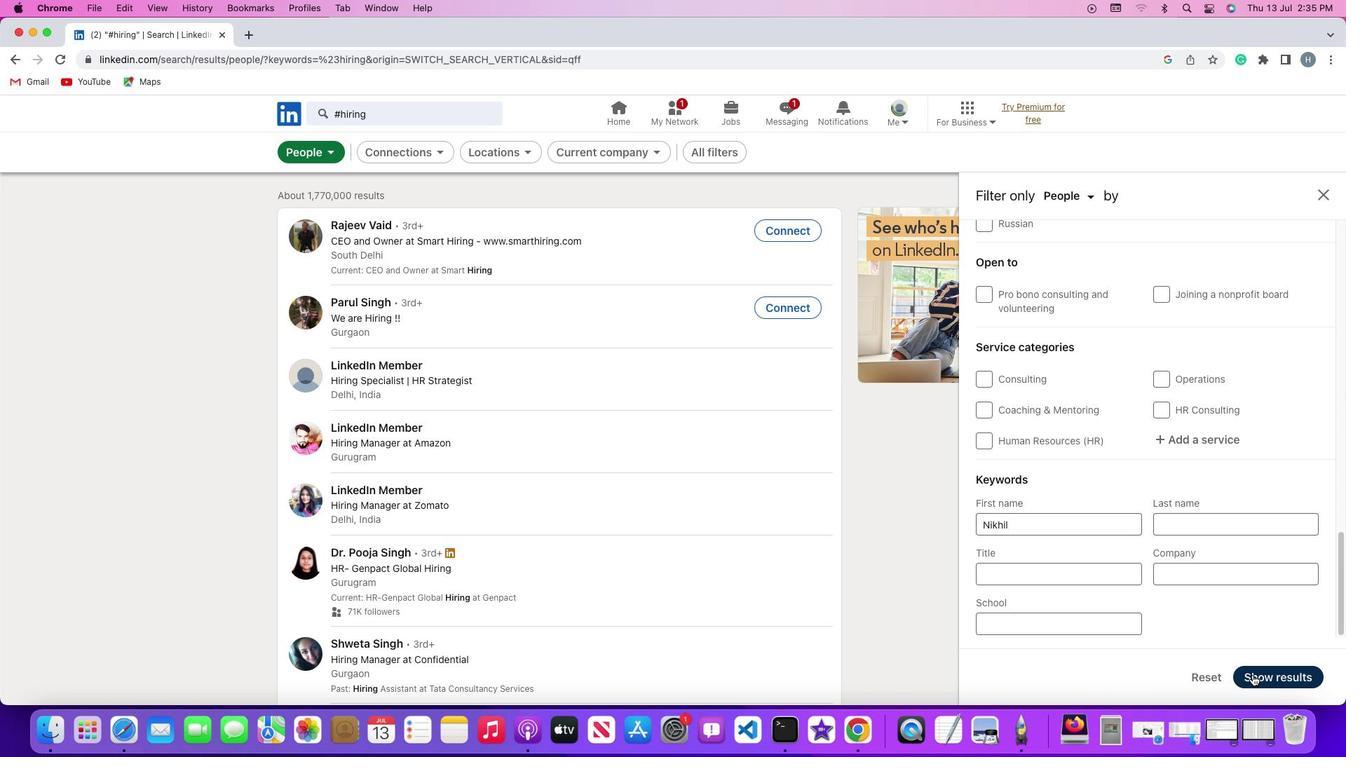 
Action: Mouse moved to (1059, 434)
Screenshot: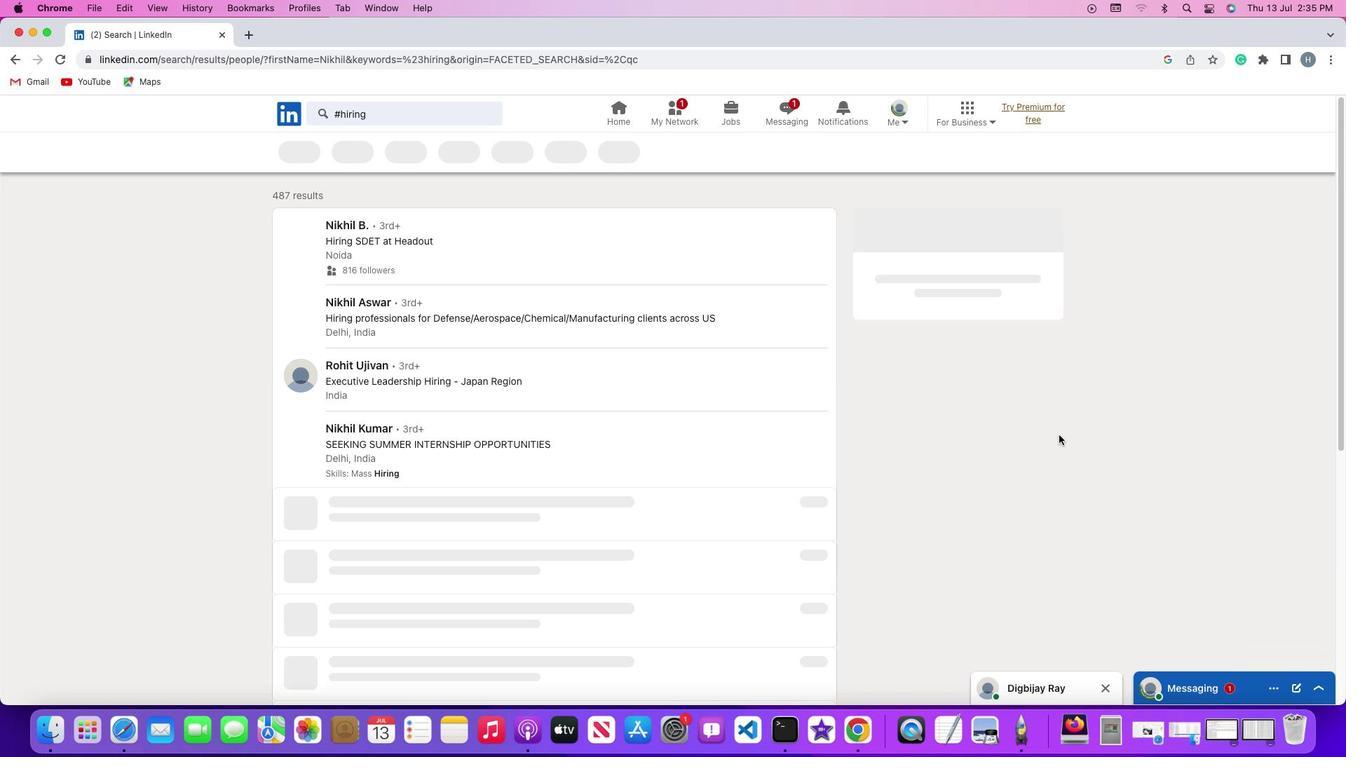 
